Task: Find connections with filter location Schoten with filter topic #Entrepreneurialwith filter profile language French with filter current company ICICI Lombard with filter school Gogte Institute of Technology with filter industry Social Networking Platforms with filter service category WordPress Design with filter keywords title Beautician
Action: Mouse moved to (623, 121)
Screenshot: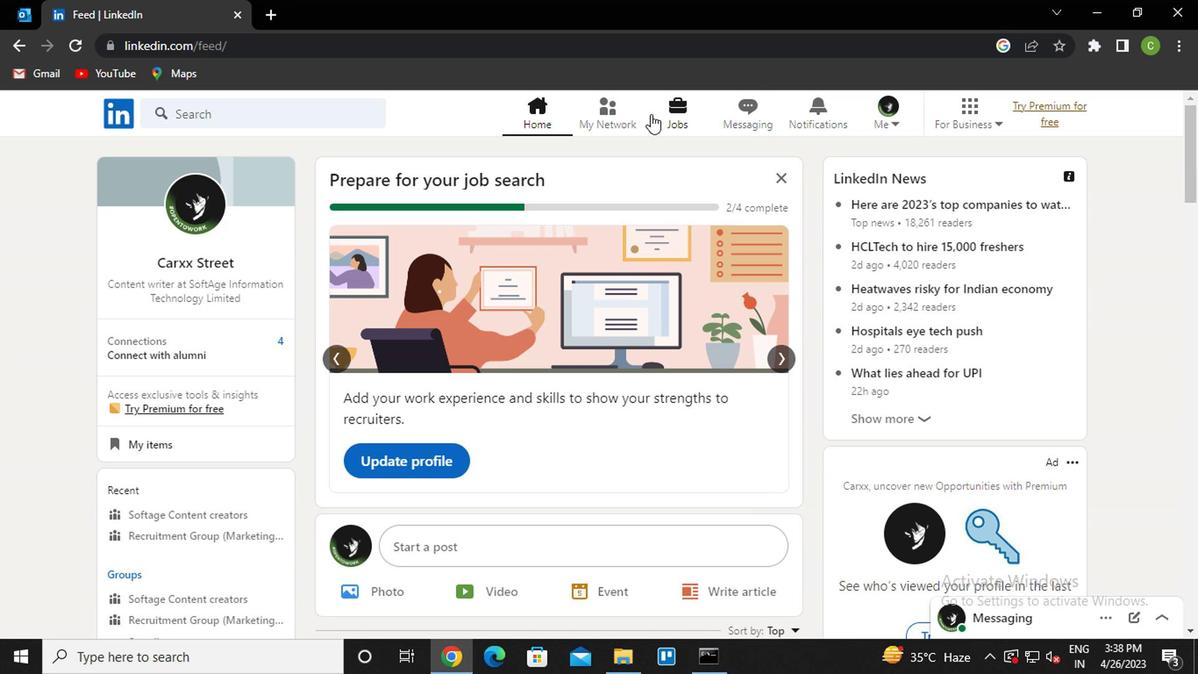 
Action: Mouse pressed left at (623, 121)
Screenshot: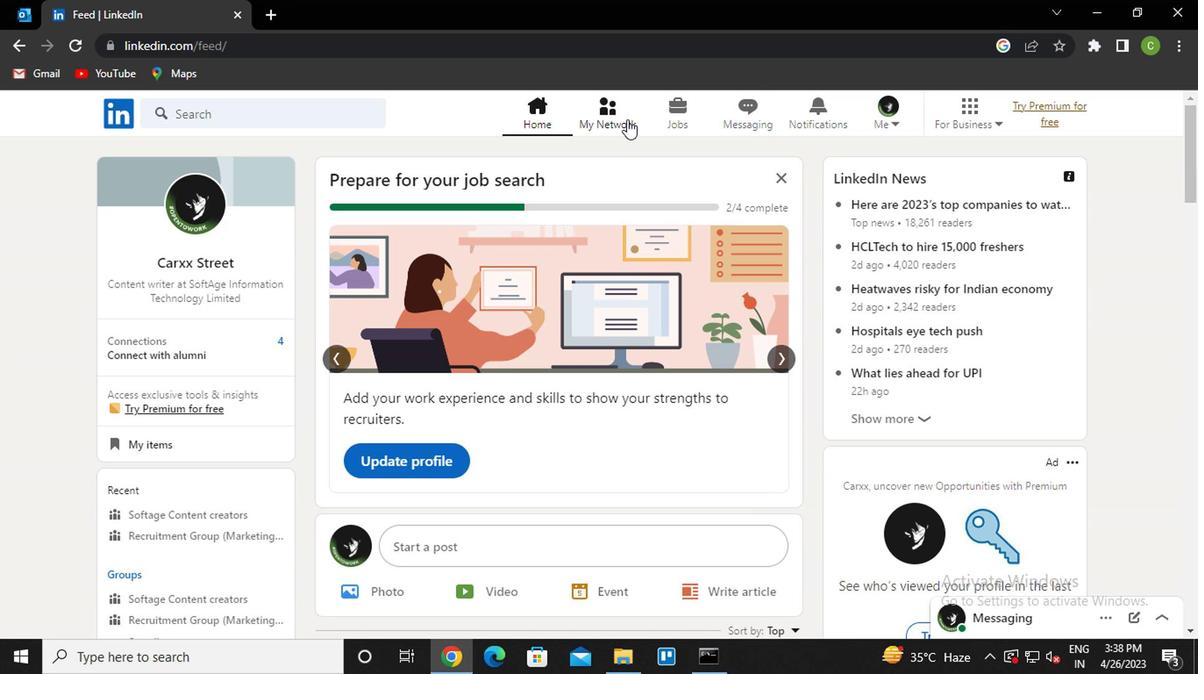 
Action: Mouse moved to (222, 206)
Screenshot: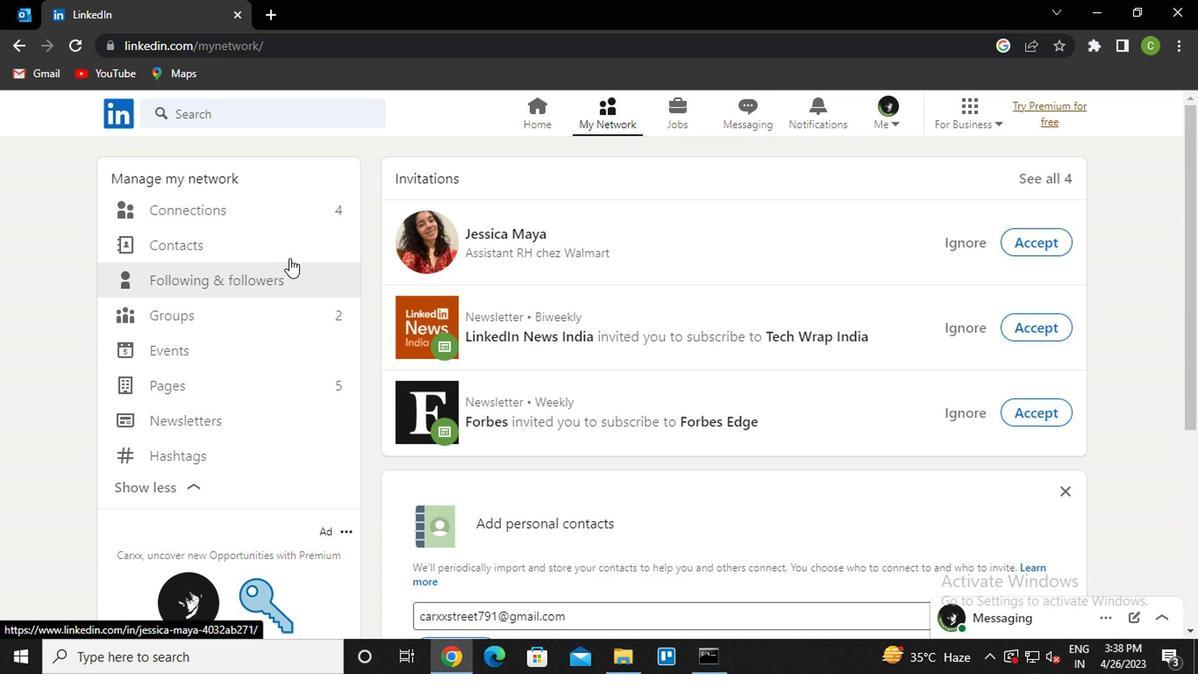
Action: Mouse pressed left at (222, 206)
Screenshot: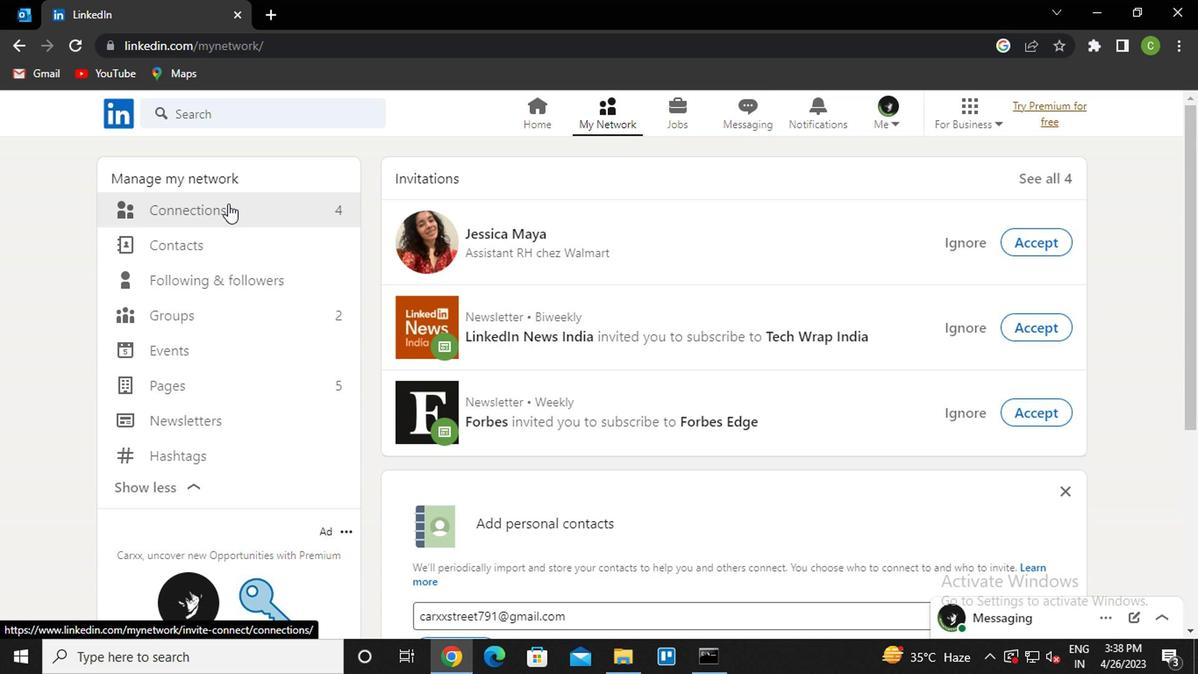 
Action: Mouse moved to (715, 219)
Screenshot: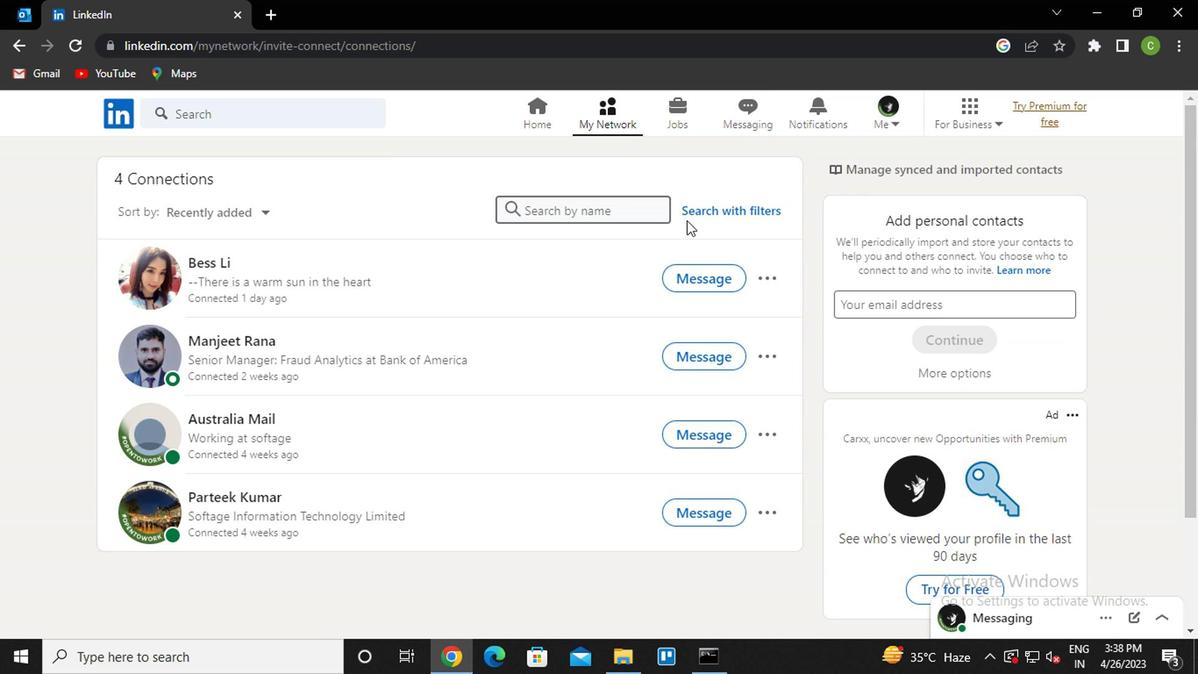 
Action: Mouse pressed left at (715, 219)
Screenshot: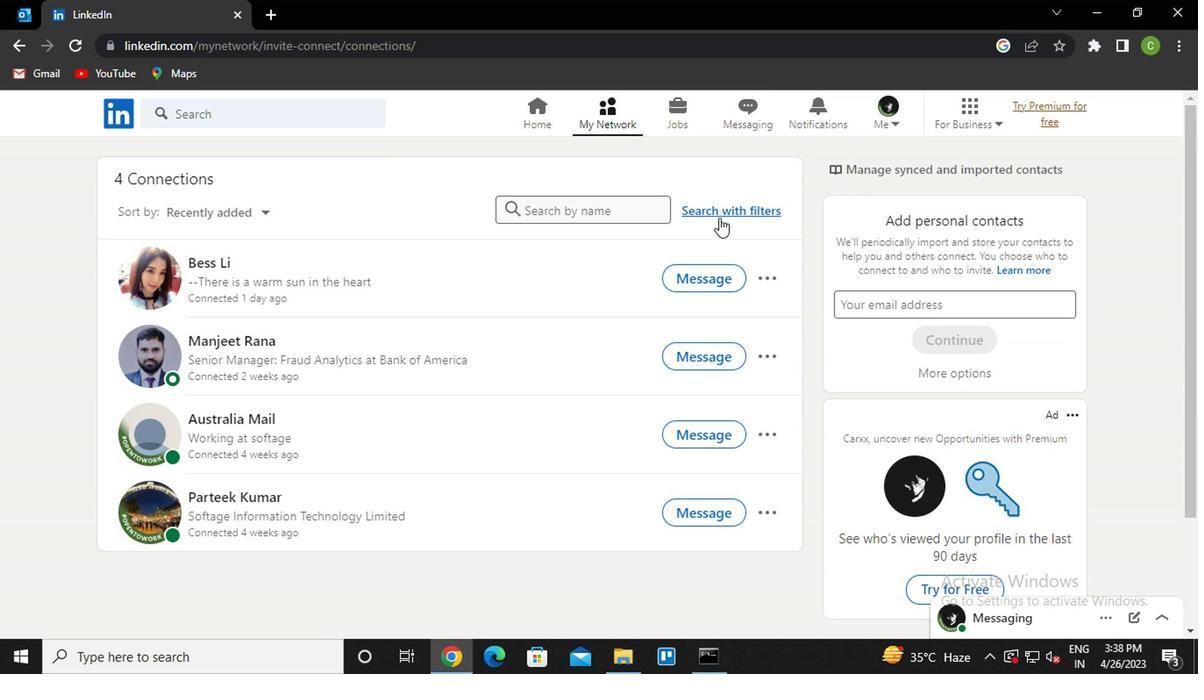 
Action: Mouse moved to (580, 168)
Screenshot: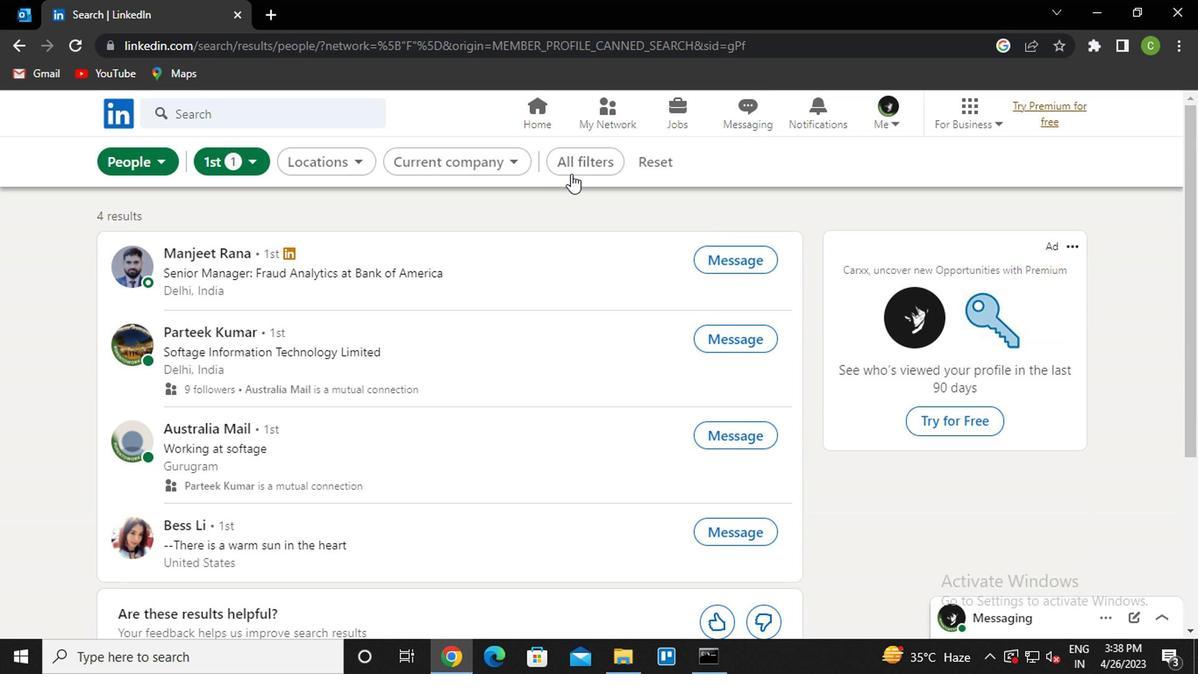 
Action: Mouse pressed left at (580, 168)
Screenshot: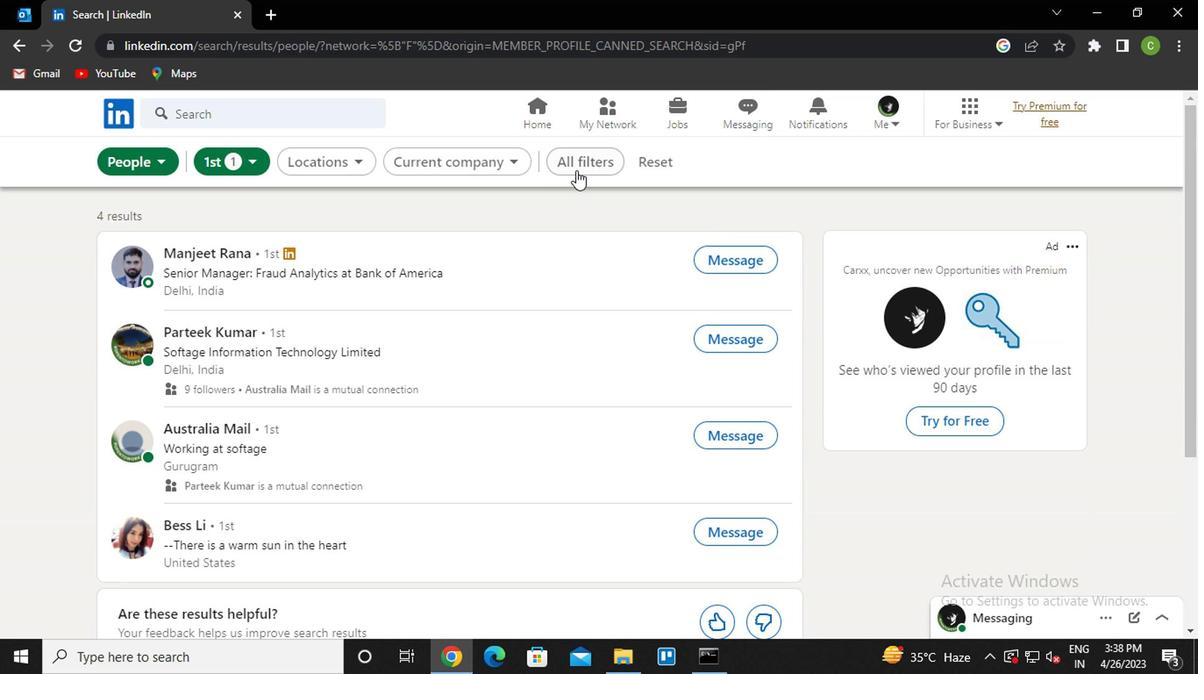 
Action: Mouse moved to (841, 371)
Screenshot: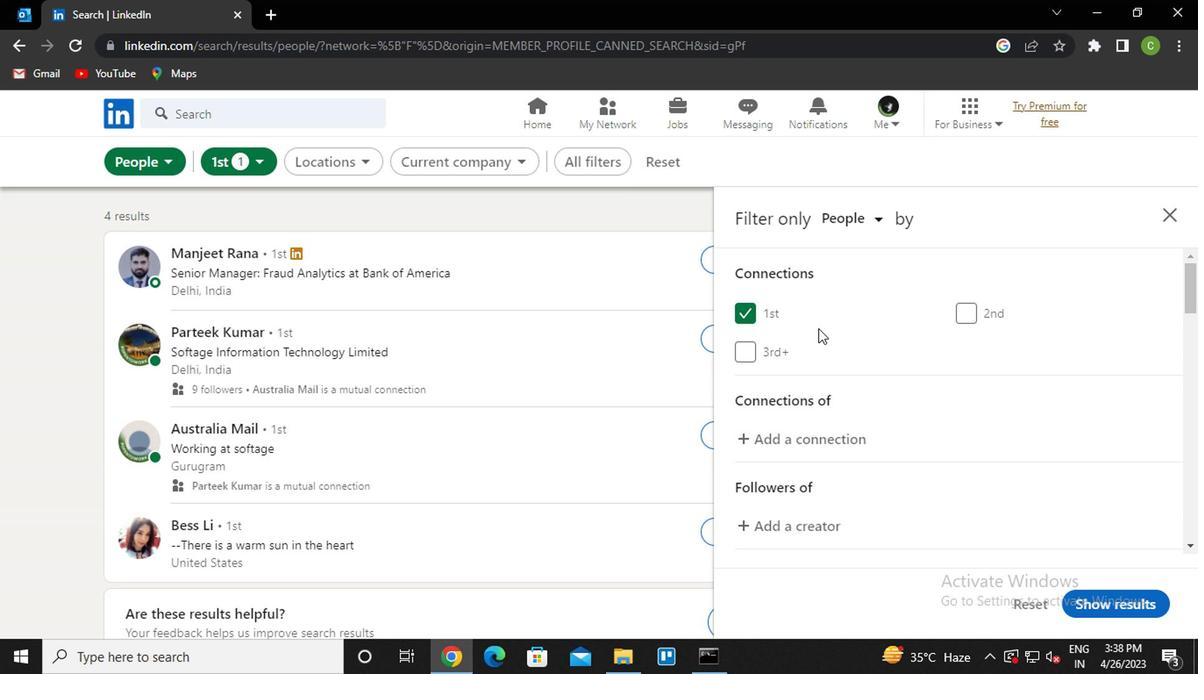 
Action: Mouse scrolled (841, 370) with delta (0, 0)
Screenshot: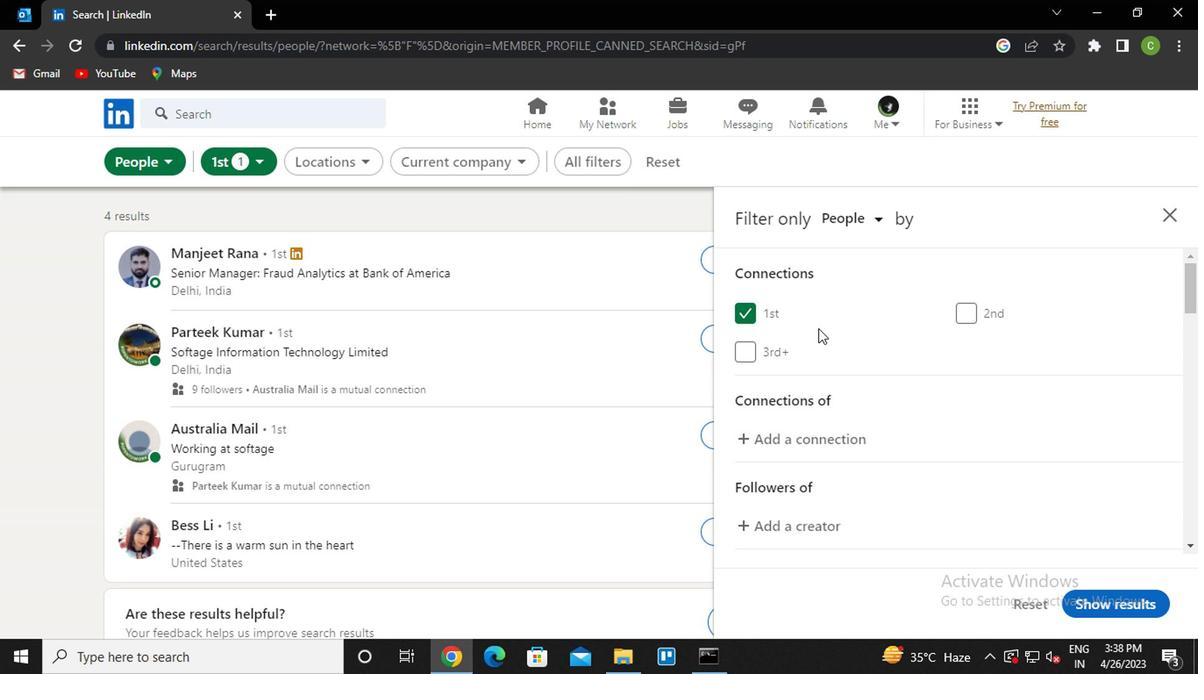 
Action: Mouse scrolled (841, 370) with delta (0, 0)
Screenshot: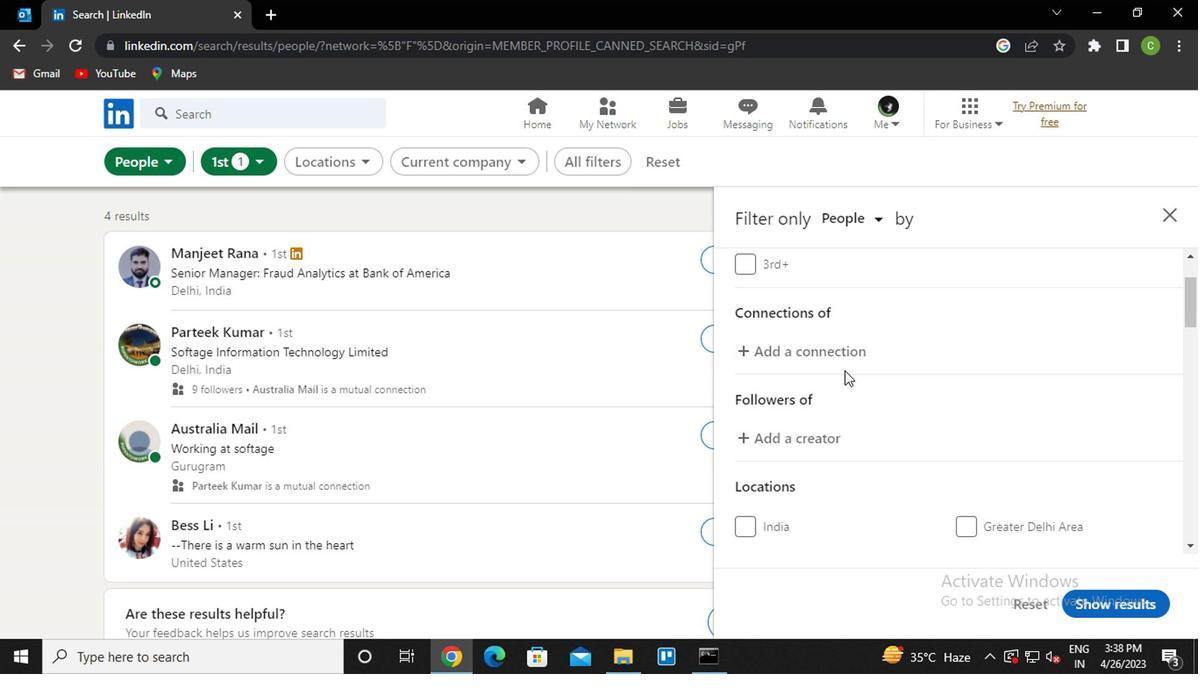 
Action: Mouse moved to (867, 420)
Screenshot: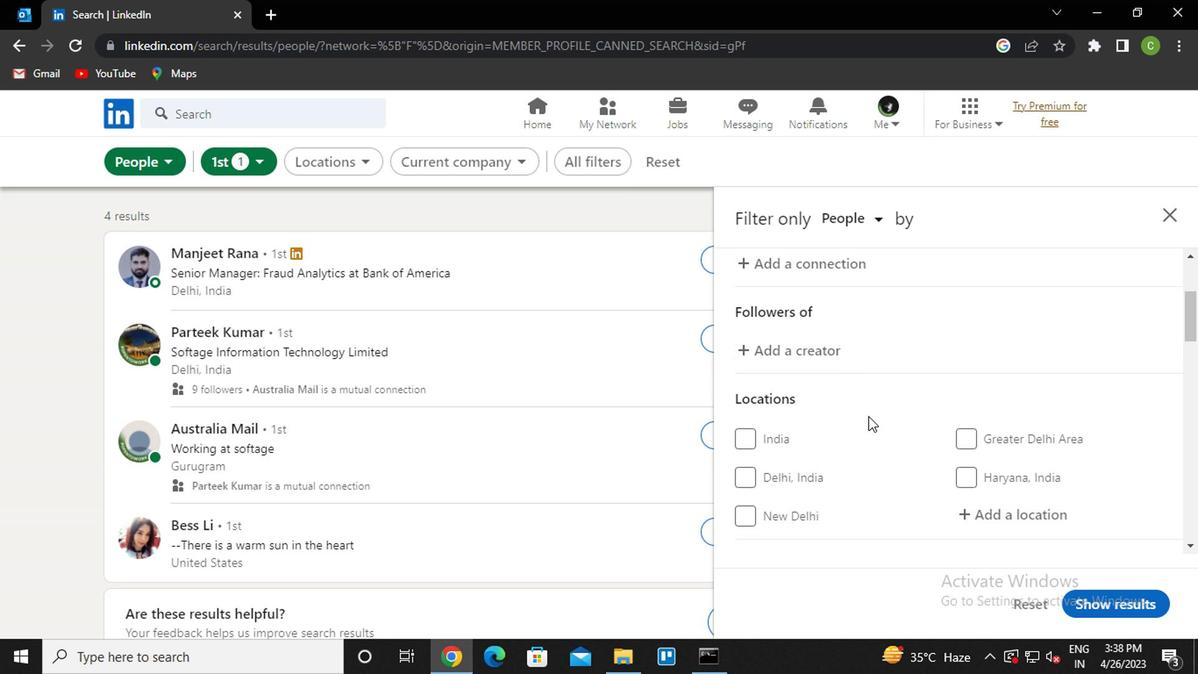 
Action: Mouse scrolled (867, 419) with delta (0, 0)
Screenshot: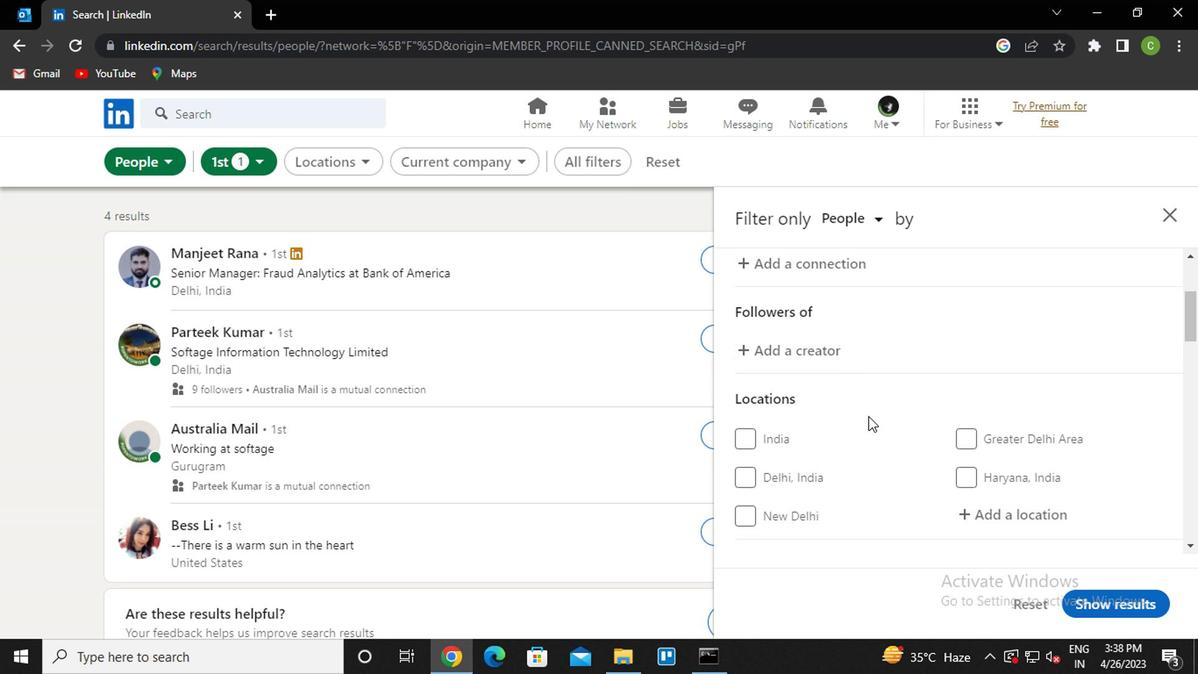 
Action: Mouse moved to (1025, 426)
Screenshot: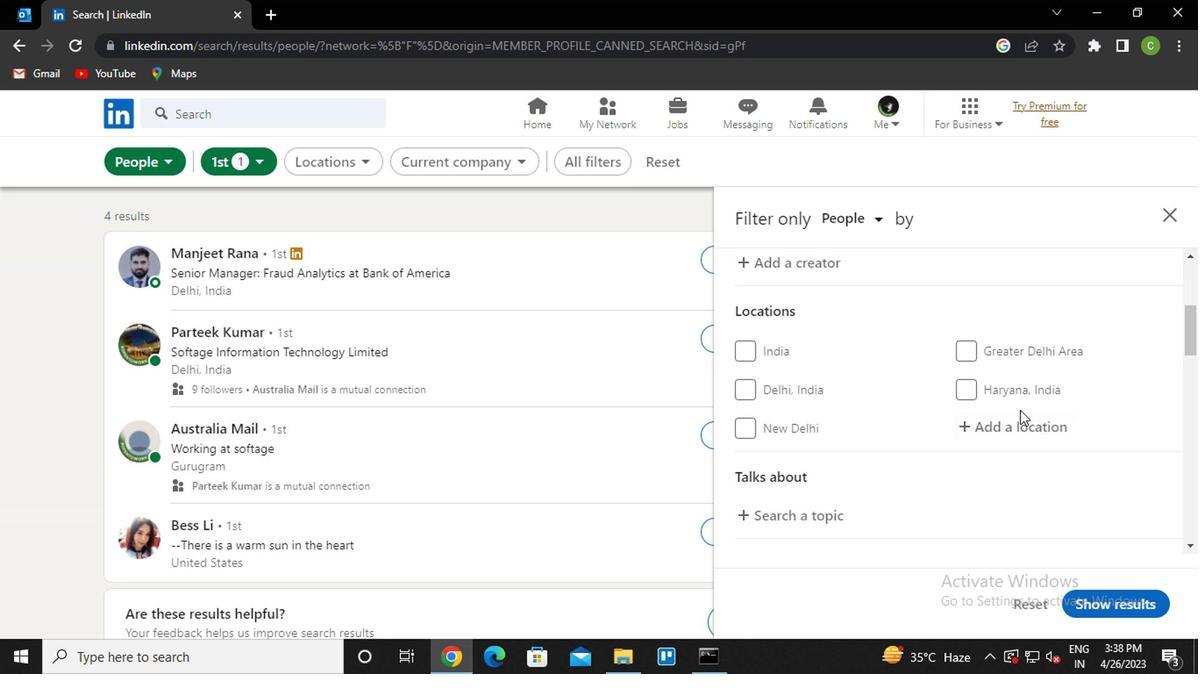 
Action: Mouse pressed left at (1025, 426)
Screenshot: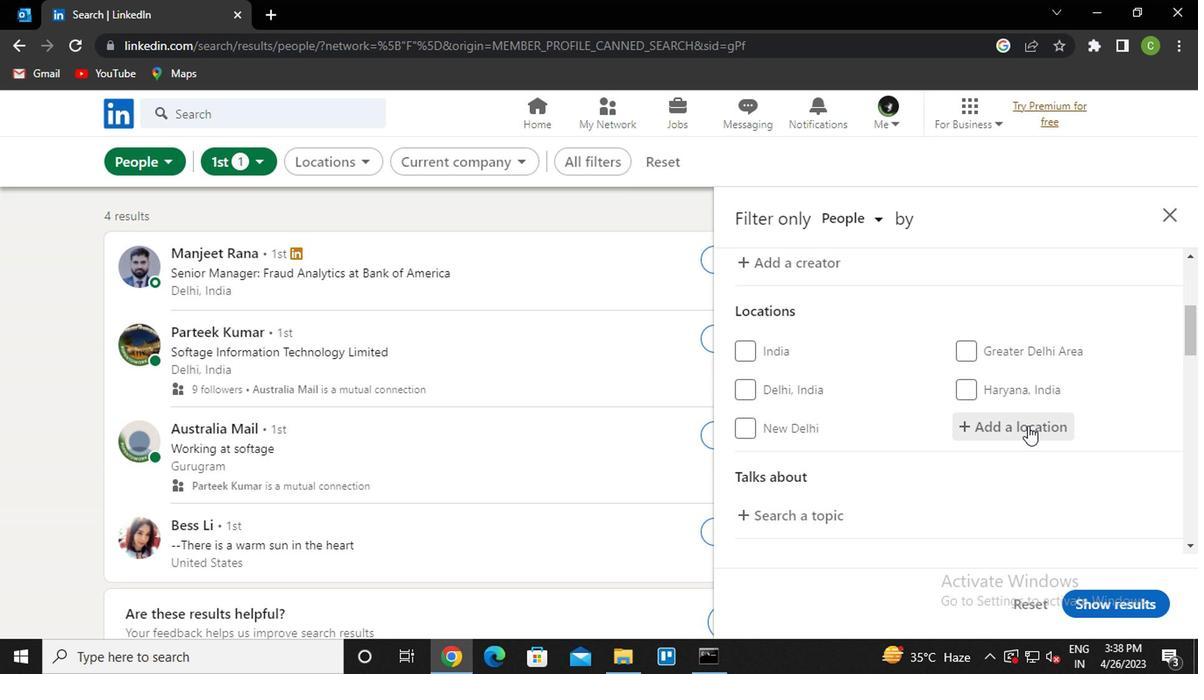 
Action: Key pressed <Key.caps_lock>s<Key.caps_lock>choten<Key.down><Key.enter>
Screenshot: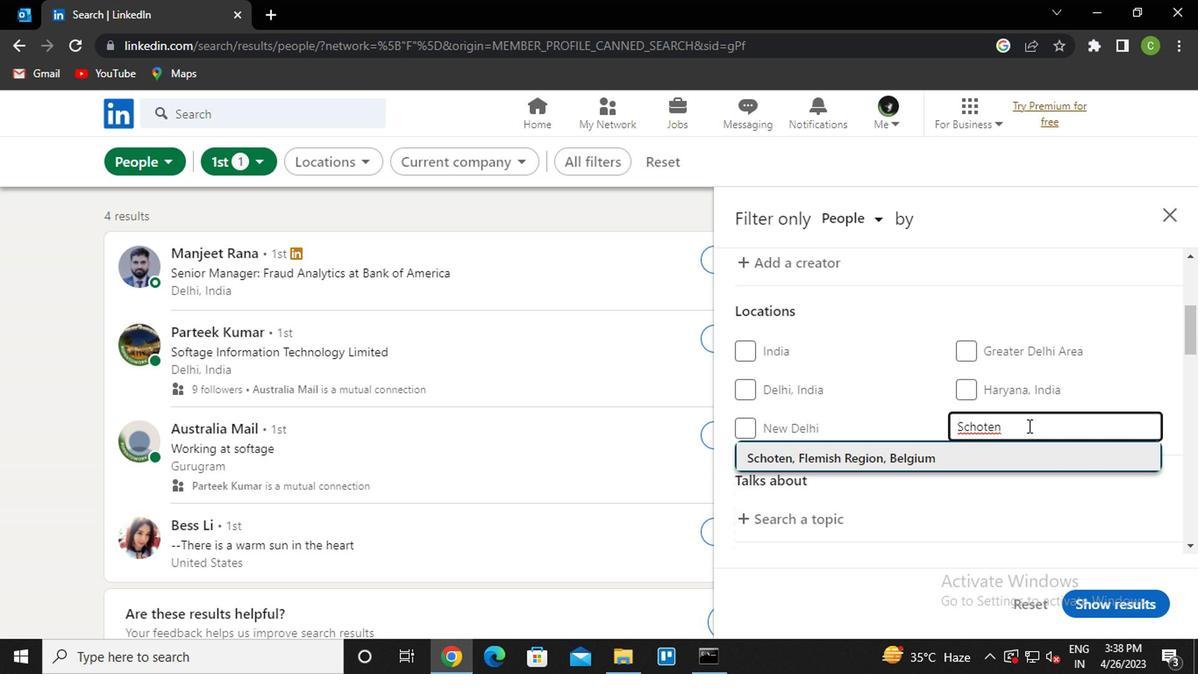 
Action: Mouse moved to (1023, 402)
Screenshot: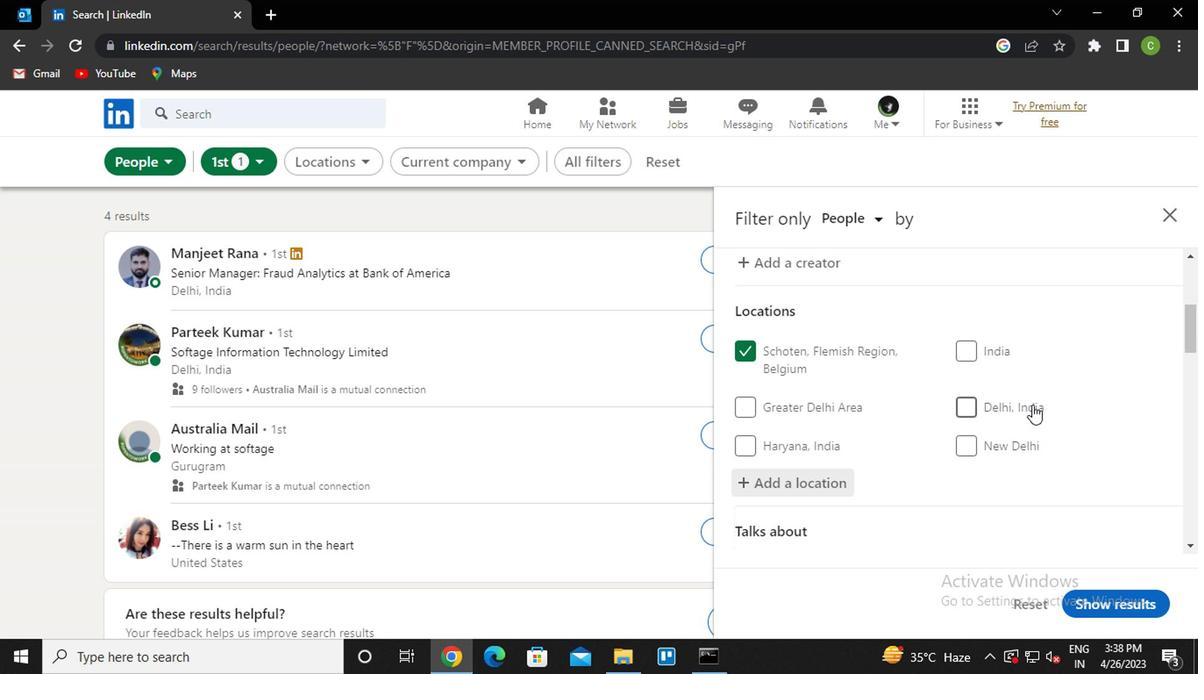 
Action: Mouse scrolled (1023, 400) with delta (0, -1)
Screenshot: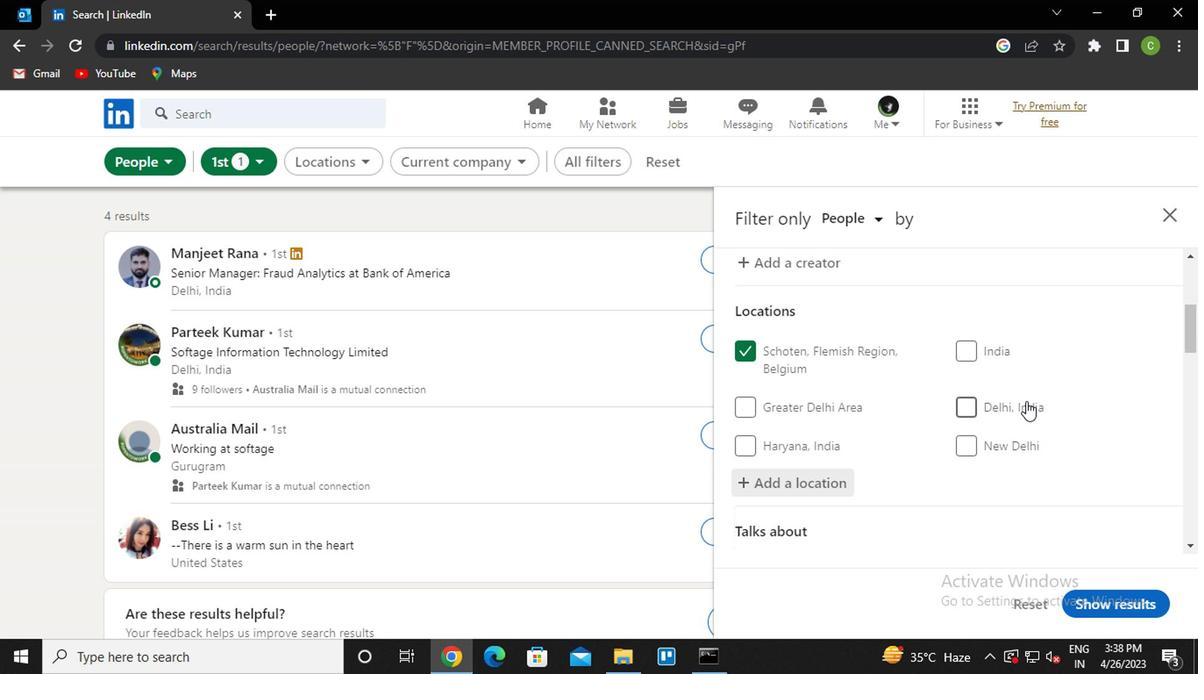 
Action: Mouse moved to (1022, 402)
Screenshot: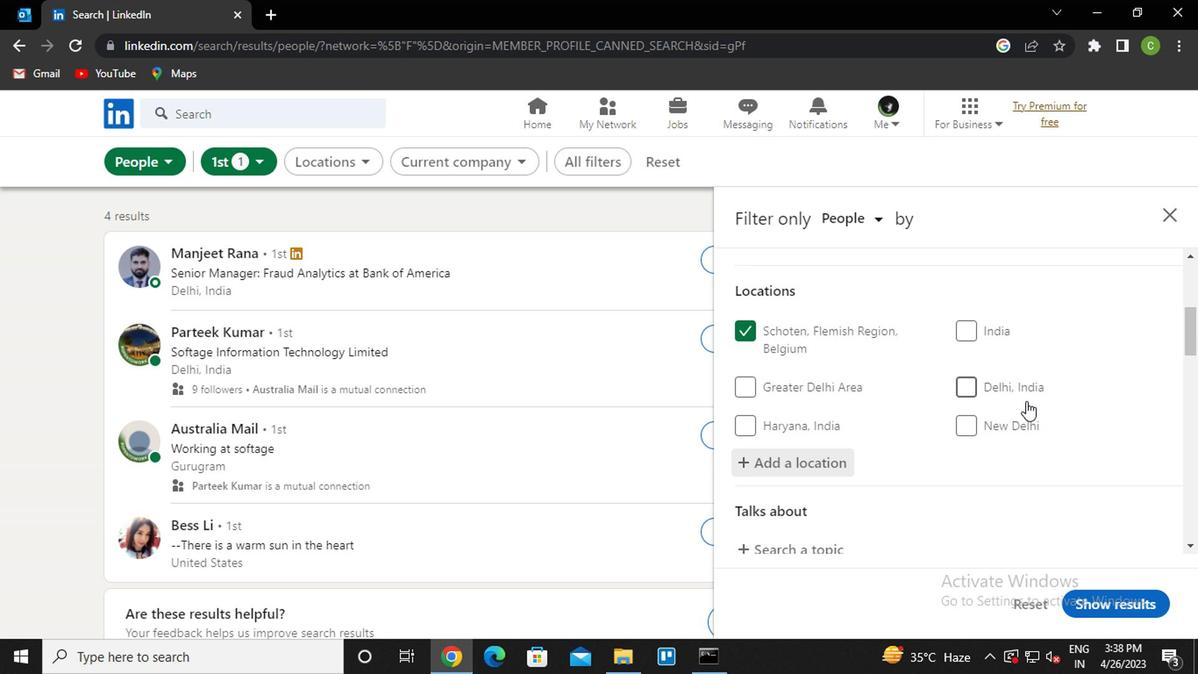 
Action: Mouse scrolled (1022, 400) with delta (0, -1)
Screenshot: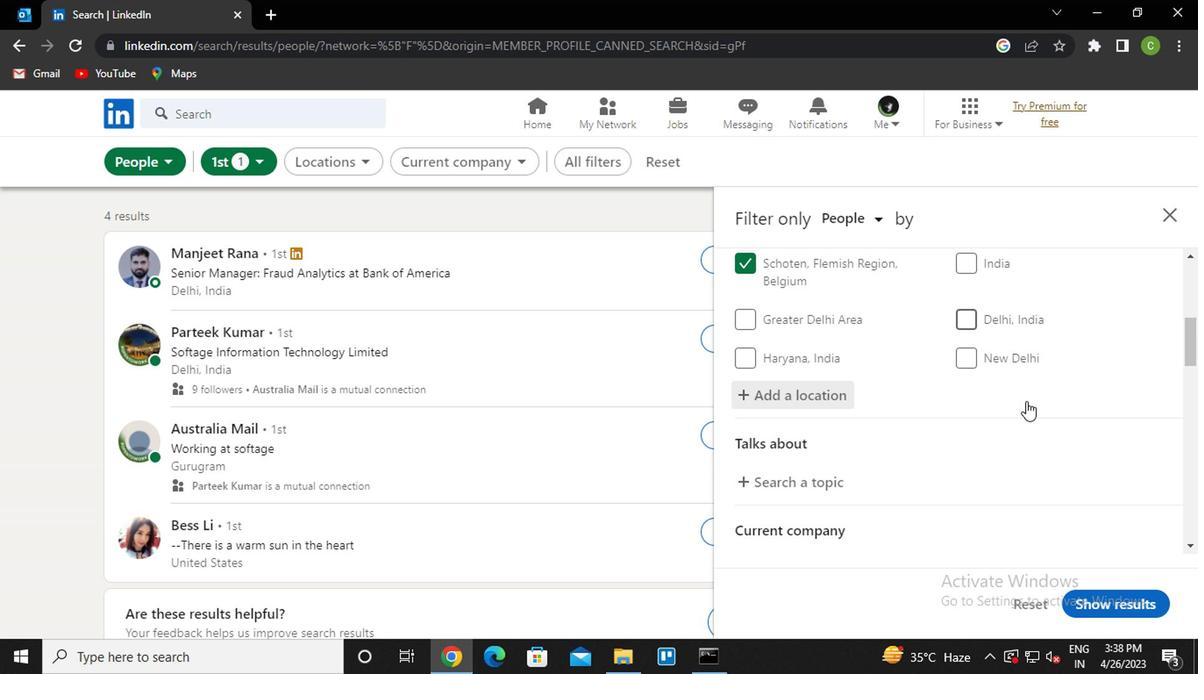 
Action: Mouse moved to (799, 399)
Screenshot: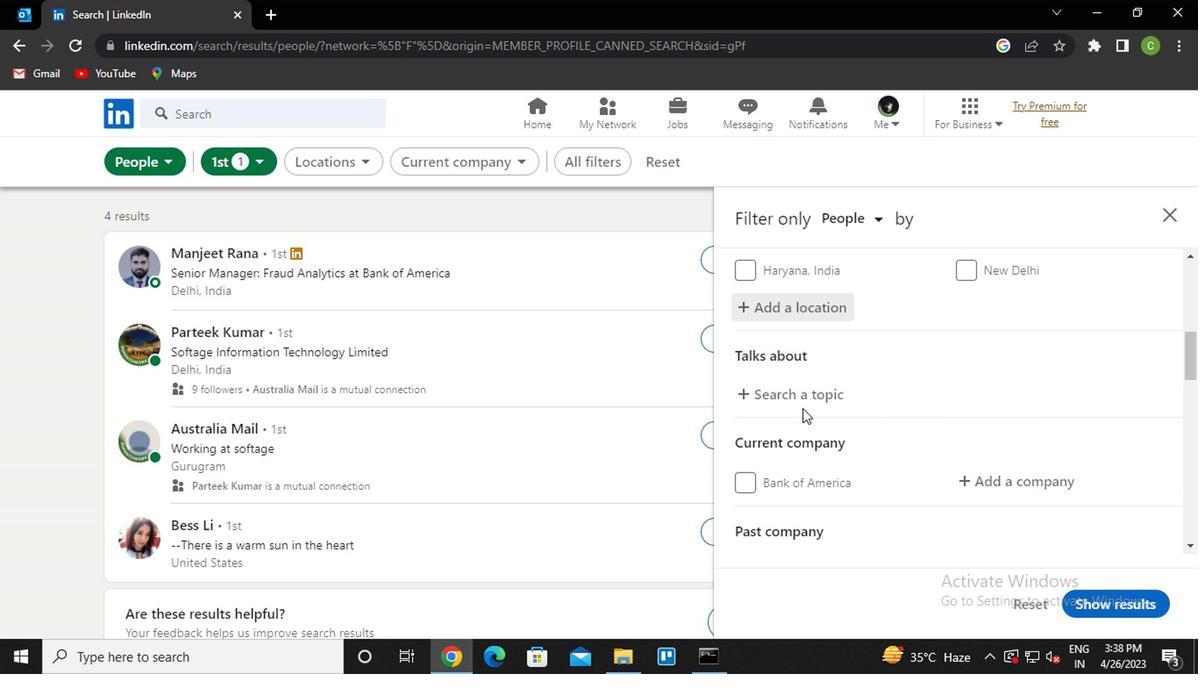 
Action: Mouse pressed left at (799, 399)
Screenshot: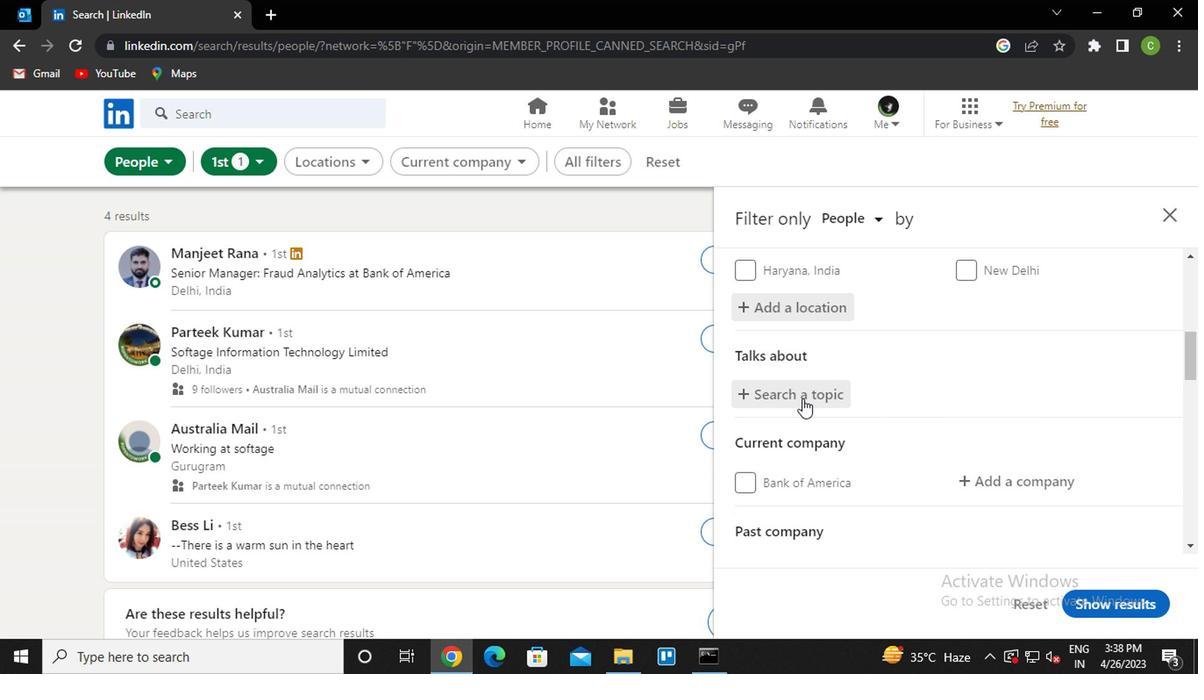 
Action: Key pressed <Key.caps_lock>e<Key.caps_lock>ntrepreneural<Key.backspace><Key.backspace>ial<Key.down><Key.enter>
Screenshot: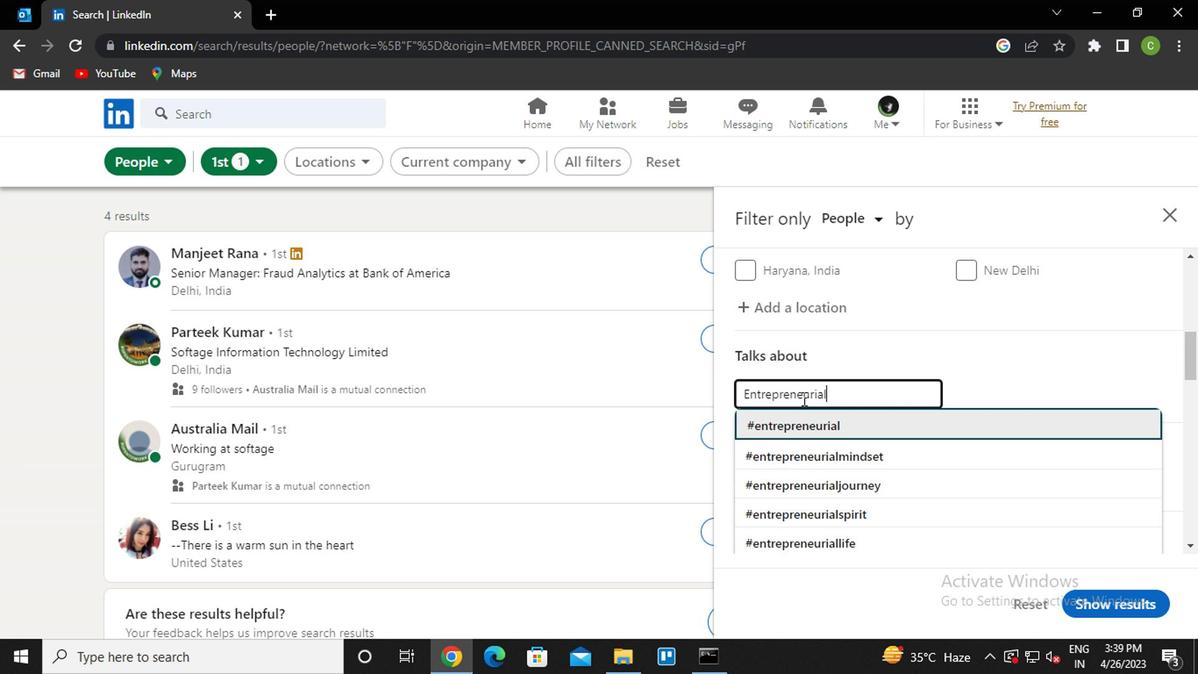 
Action: Mouse moved to (986, 422)
Screenshot: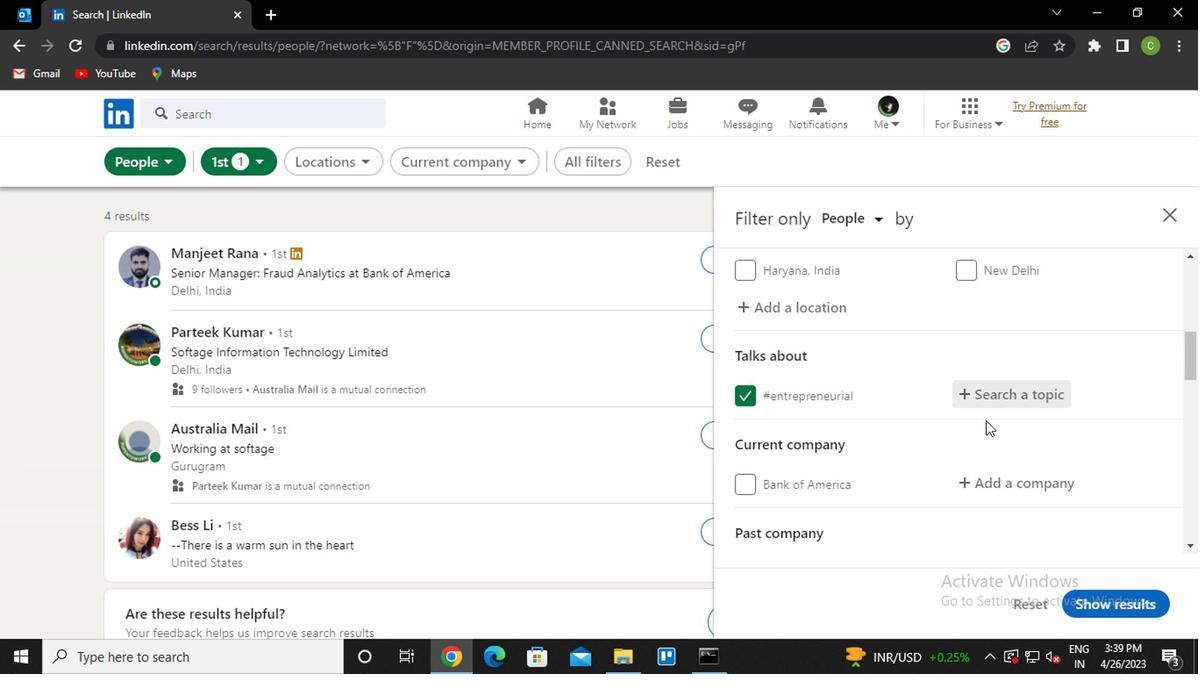 
Action: Mouse scrolled (986, 421) with delta (0, 0)
Screenshot: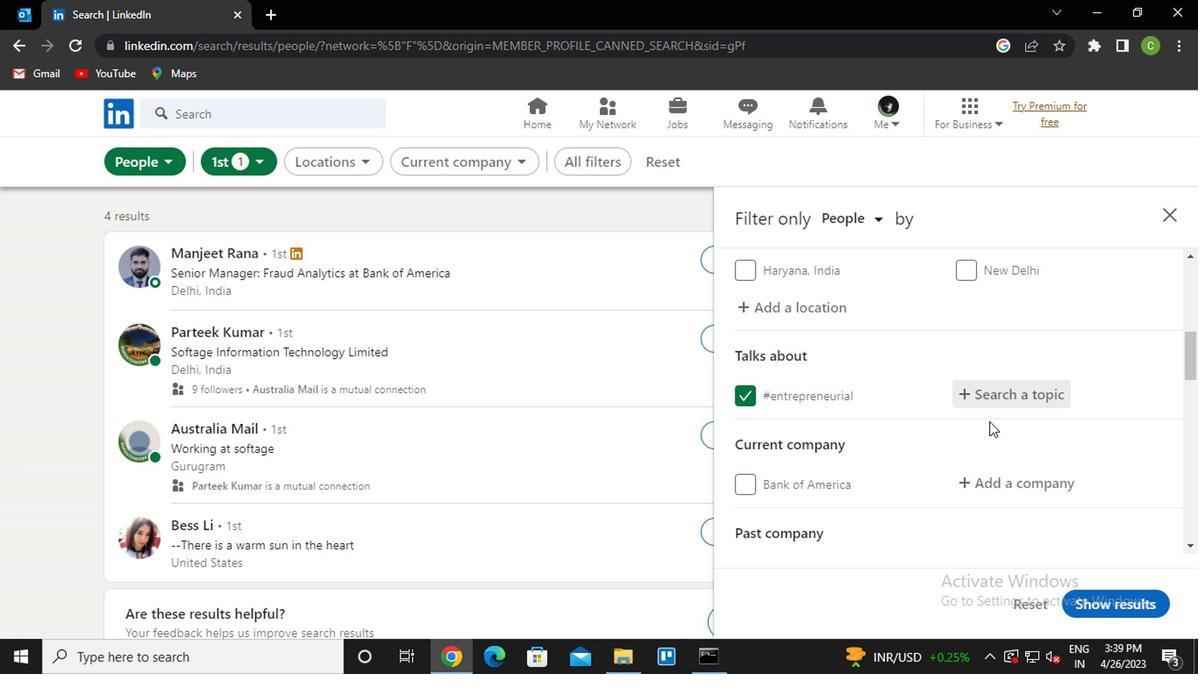 
Action: Mouse moved to (1007, 398)
Screenshot: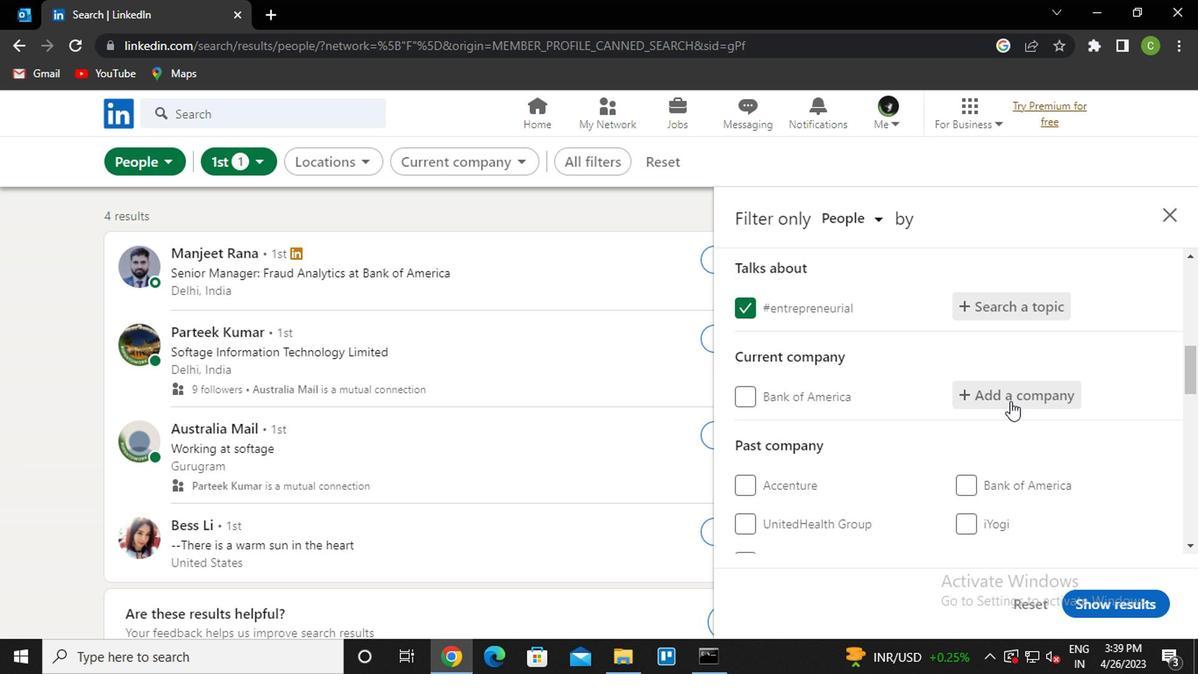 
Action: Mouse pressed left at (1007, 398)
Screenshot: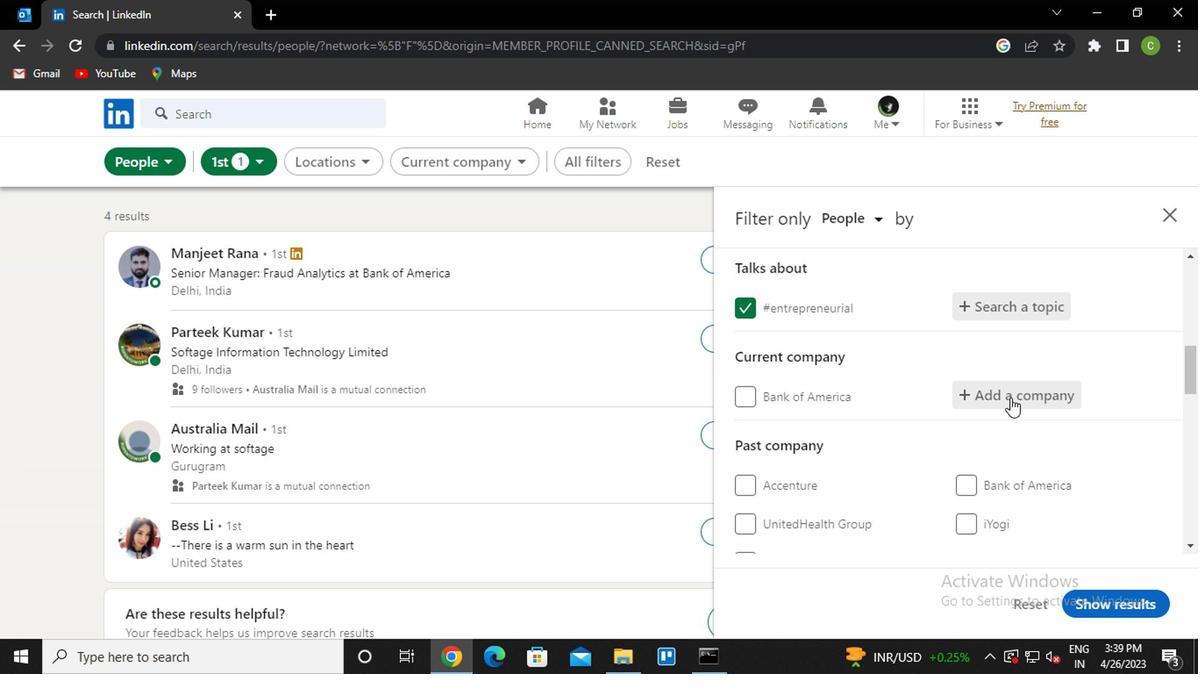 
Action: Mouse moved to (982, 455)
Screenshot: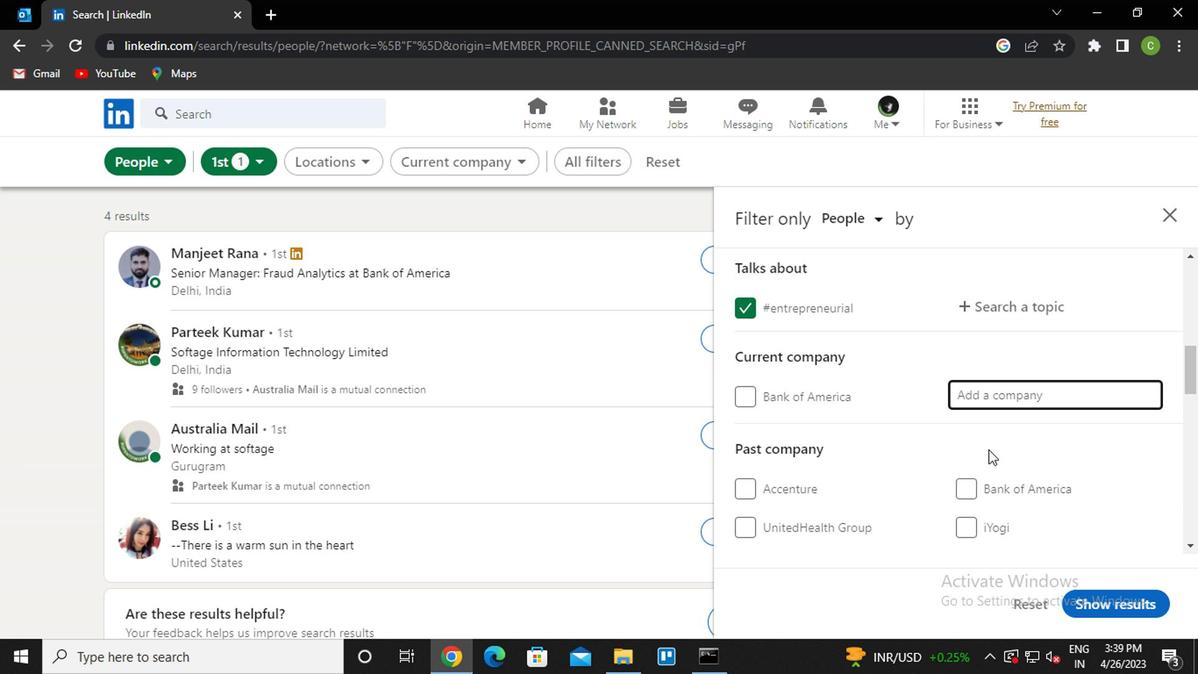 
Action: Key pressed <Key.caps_lock>icici<Key.down><Key.down><Key.enter>
Screenshot: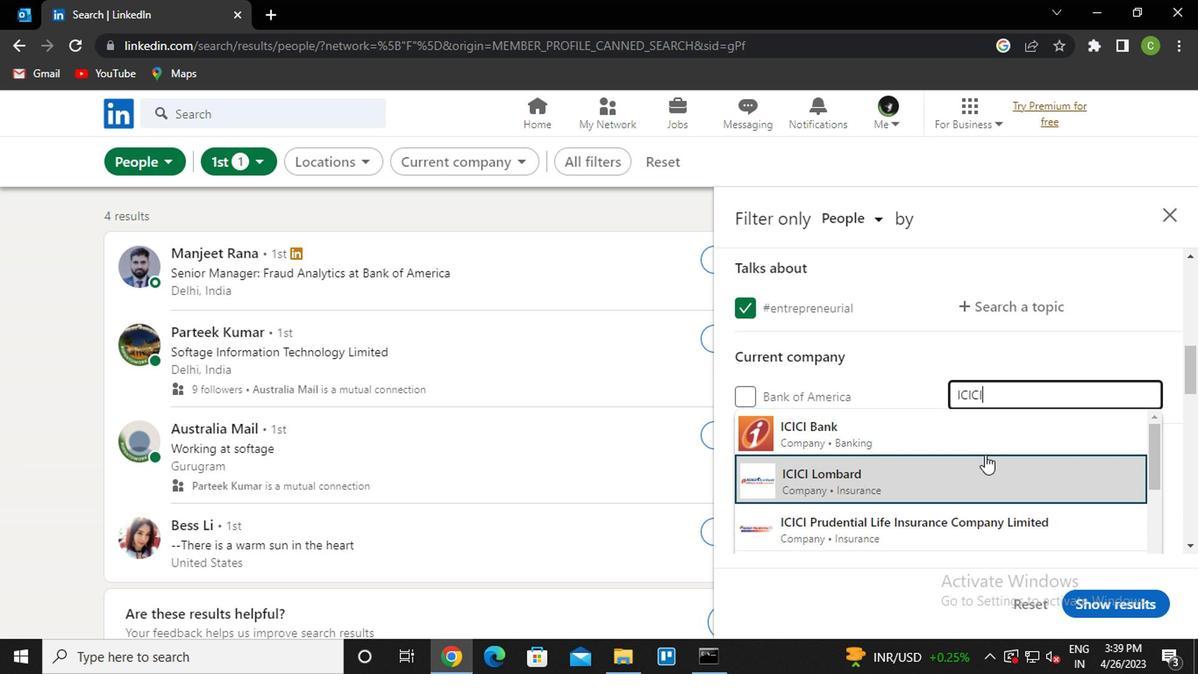 
Action: Mouse moved to (950, 485)
Screenshot: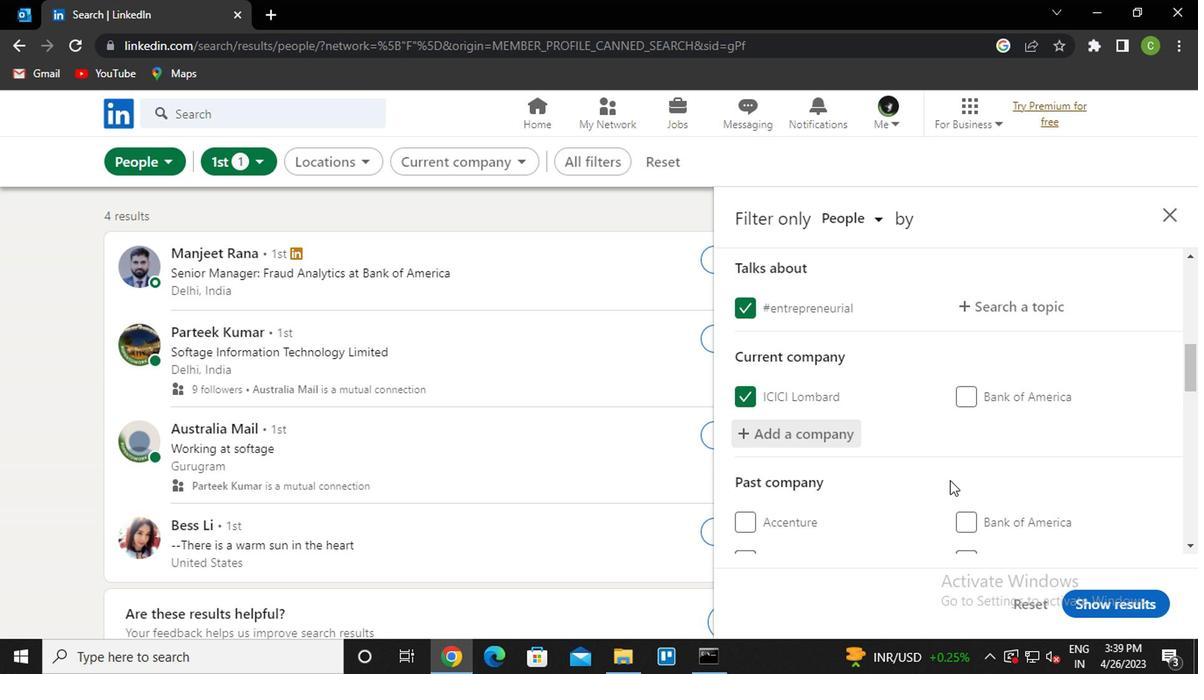 
Action: Mouse scrolled (950, 483) with delta (0, -1)
Screenshot: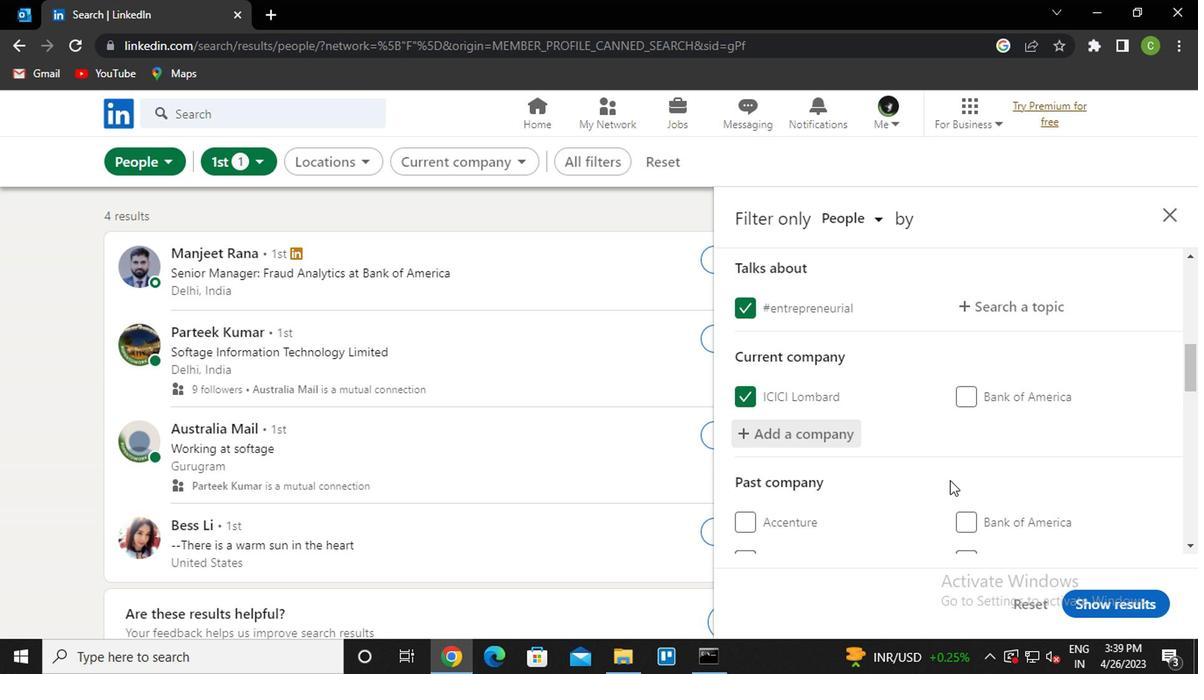 
Action: Mouse moved to (948, 486)
Screenshot: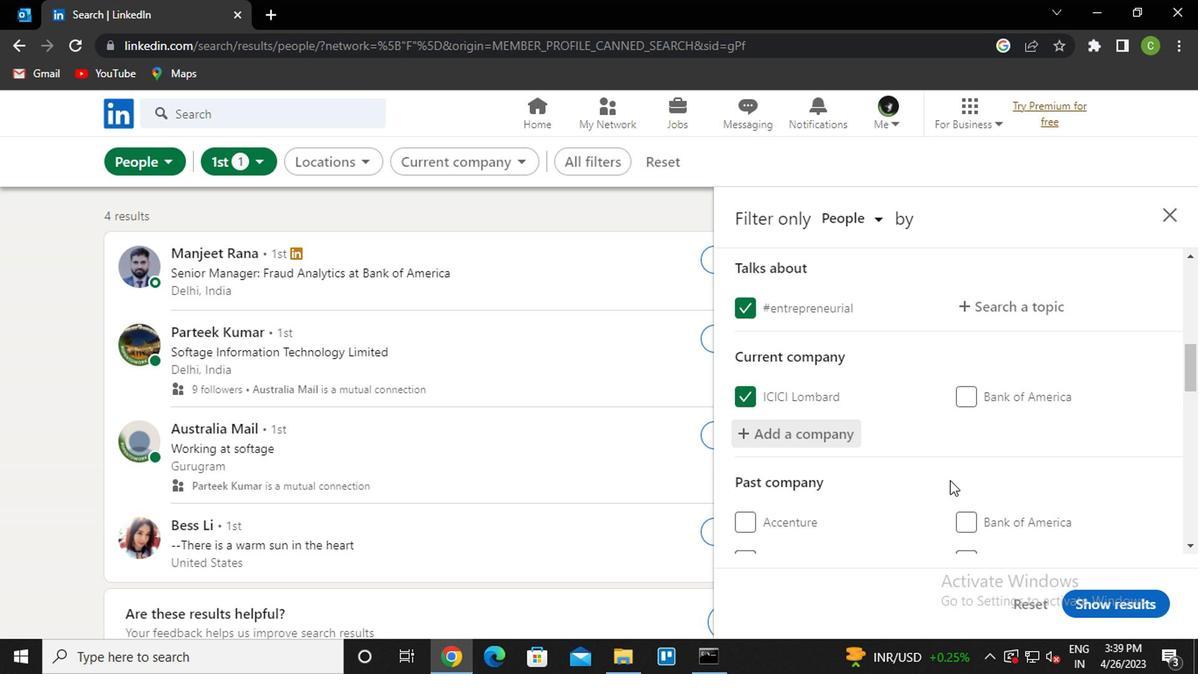 
Action: Mouse scrolled (948, 485) with delta (0, 0)
Screenshot: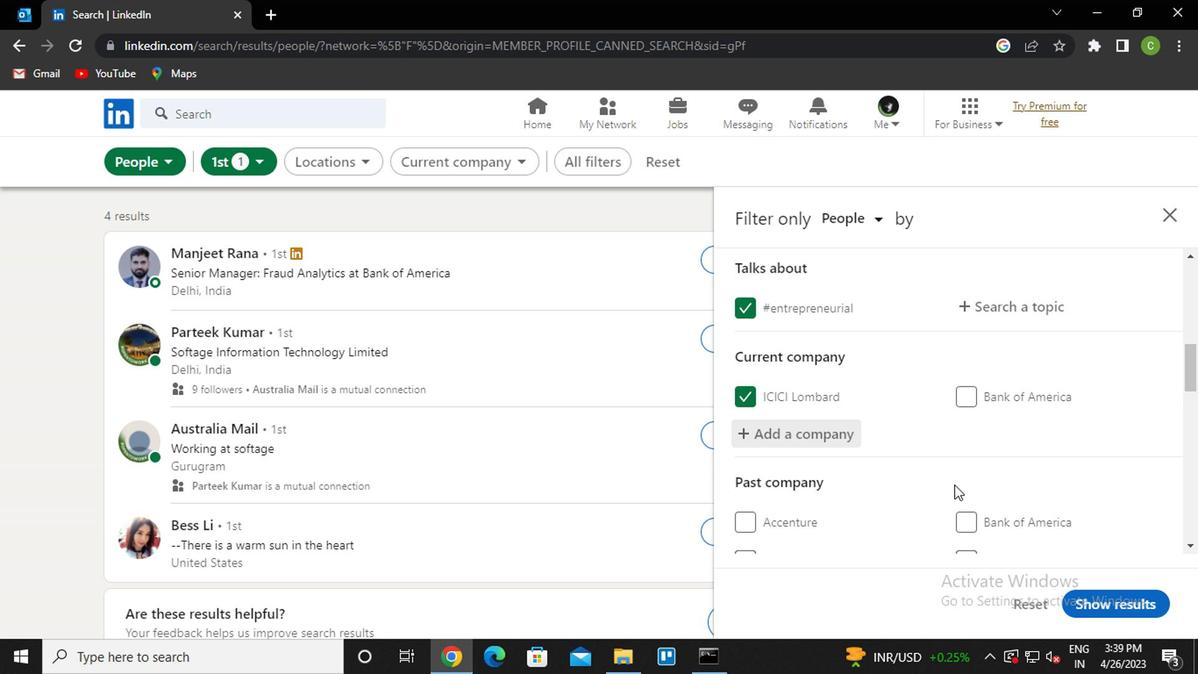 
Action: Mouse moved to (877, 408)
Screenshot: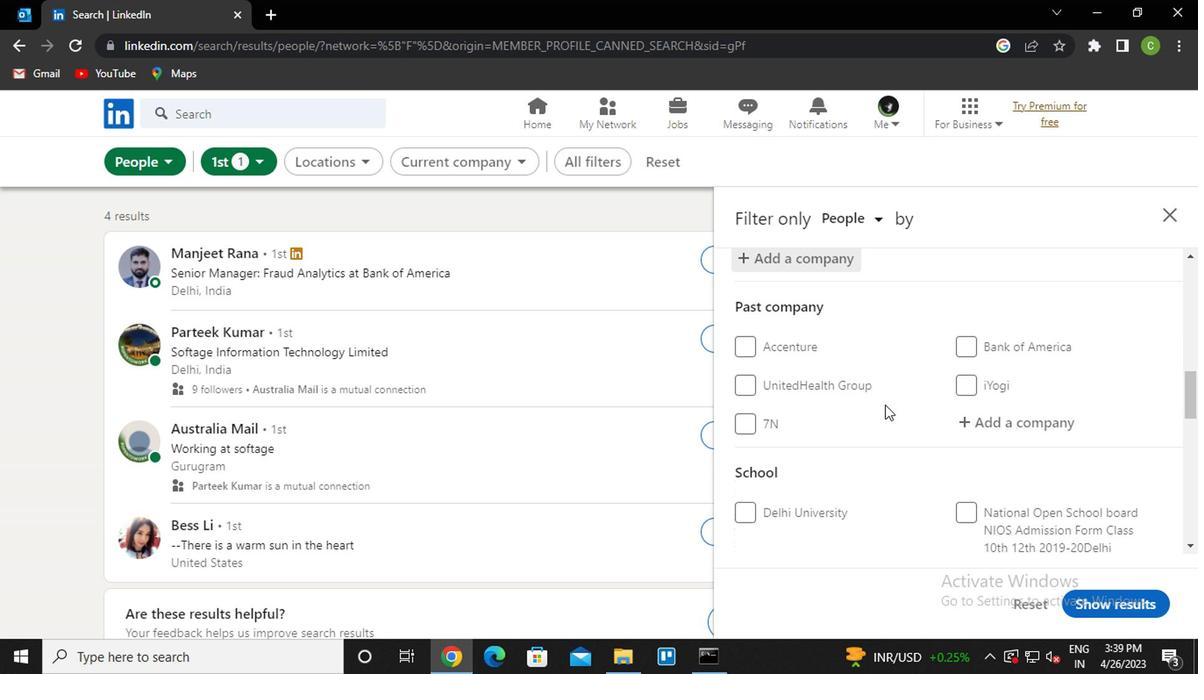 
Action: Mouse scrolled (877, 408) with delta (0, 0)
Screenshot: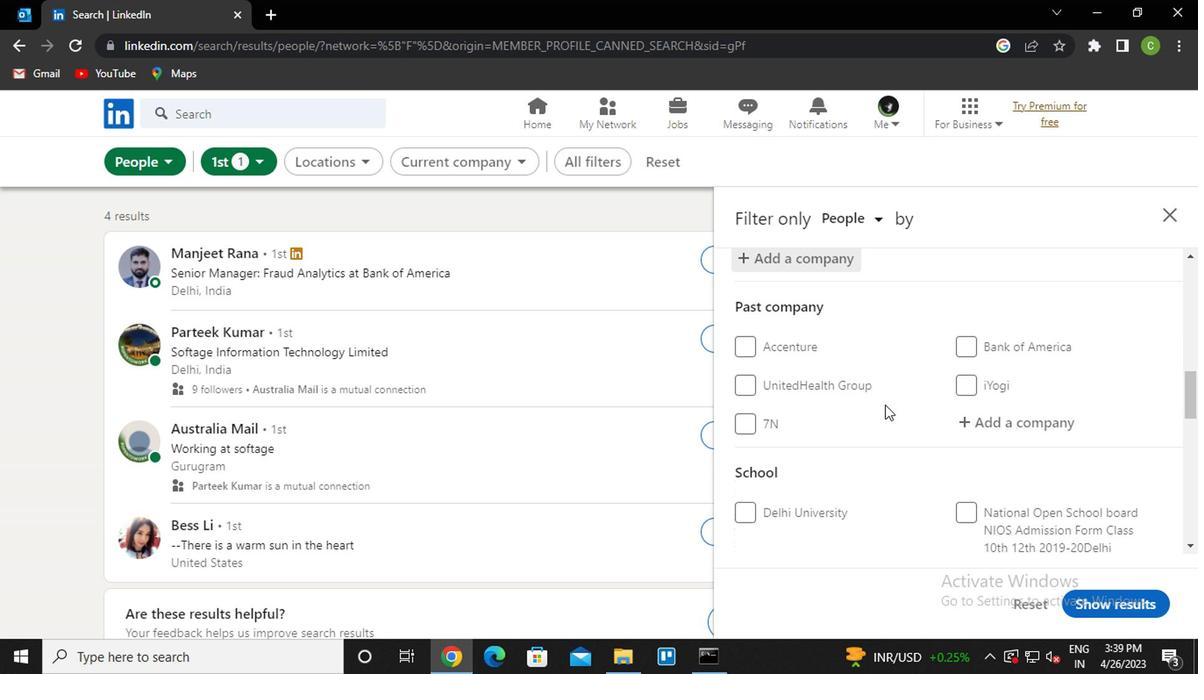 
Action: Mouse scrolled (877, 408) with delta (0, 0)
Screenshot: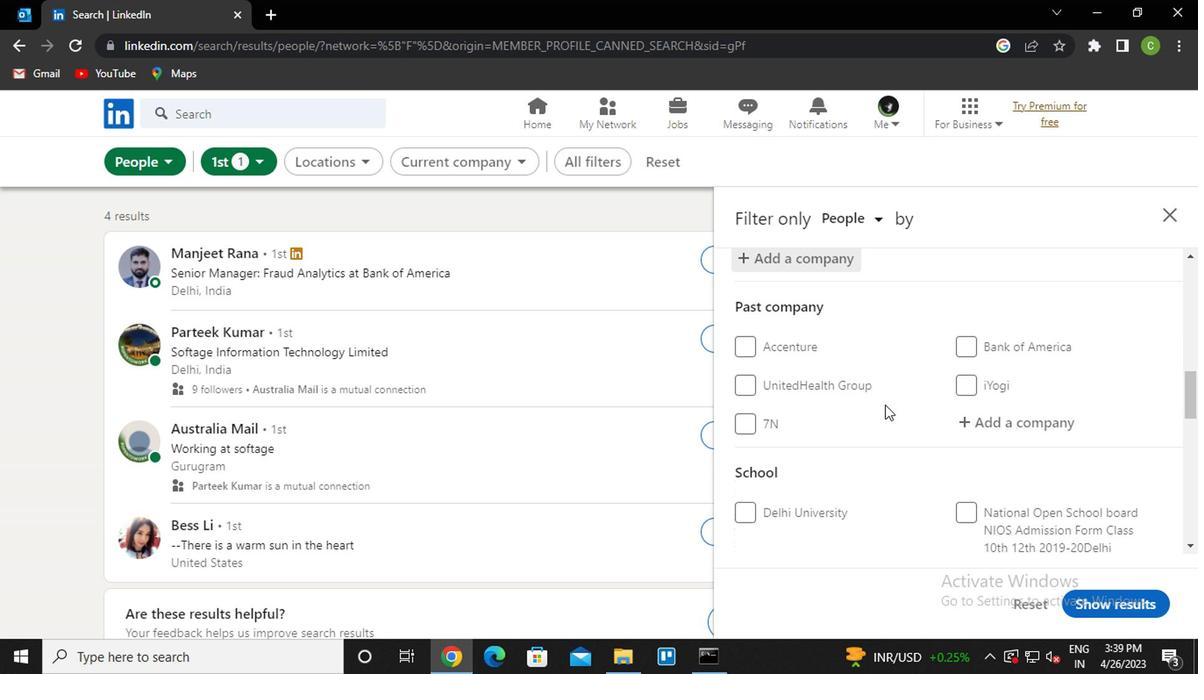 
Action: Mouse moved to (790, 464)
Screenshot: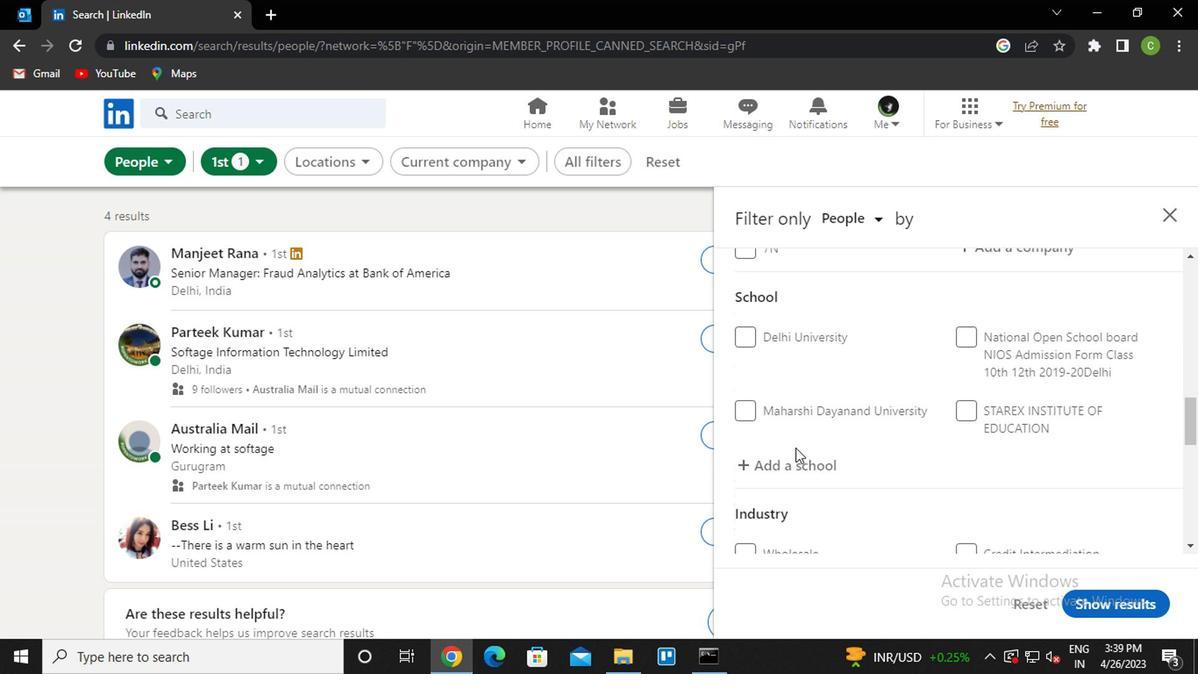 
Action: Mouse pressed left at (790, 464)
Screenshot: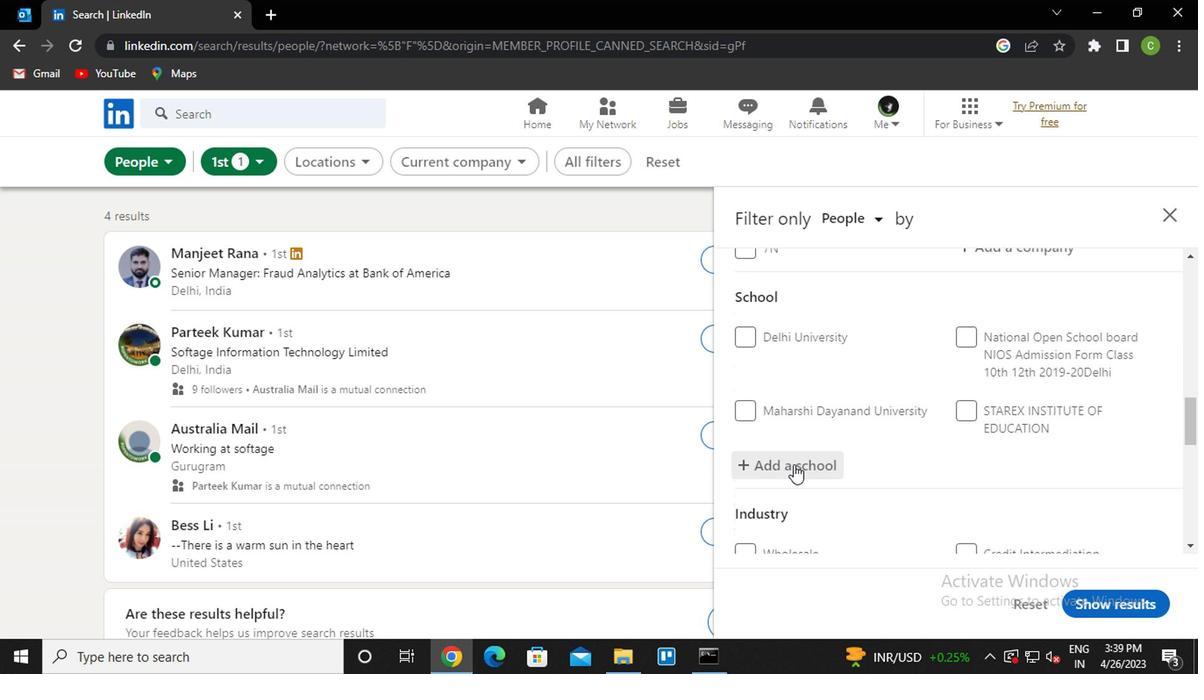 
Action: Mouse moved to (790, 464)
Screenshot: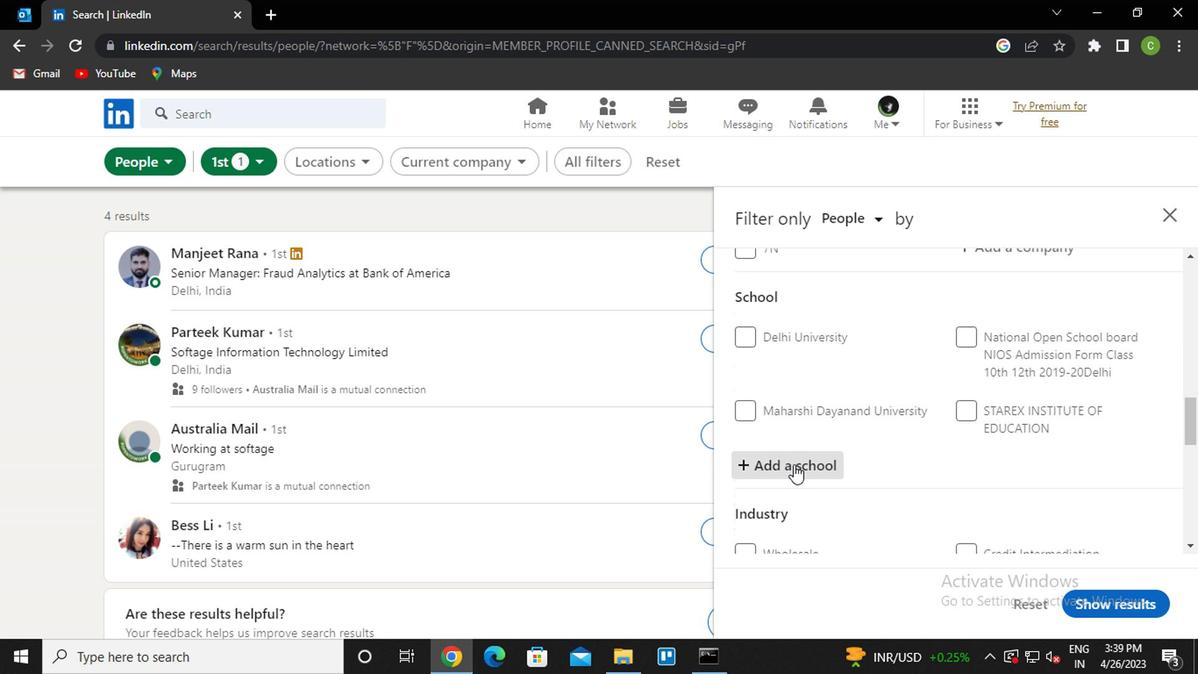 
Action: Key pressed g<Key.caps_lock>ogte<Key.space>ins<Key.down><Key.enter>
Screenshot: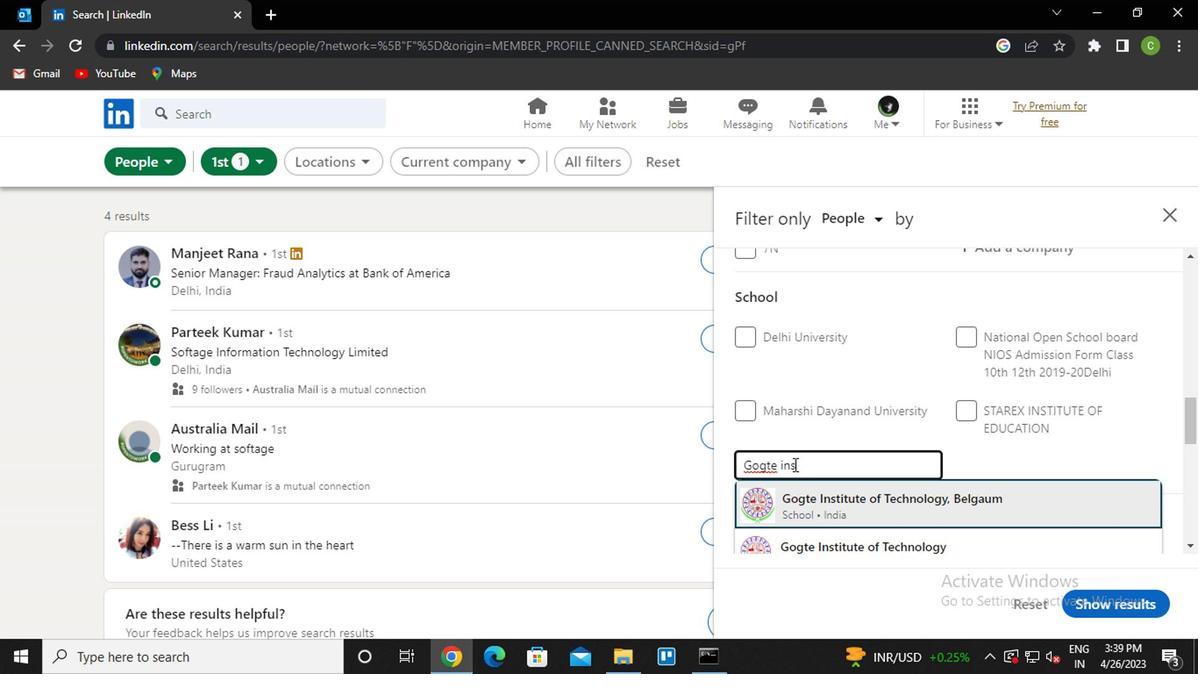 
Action: Mouse moved to (942, 409)
Screenshot: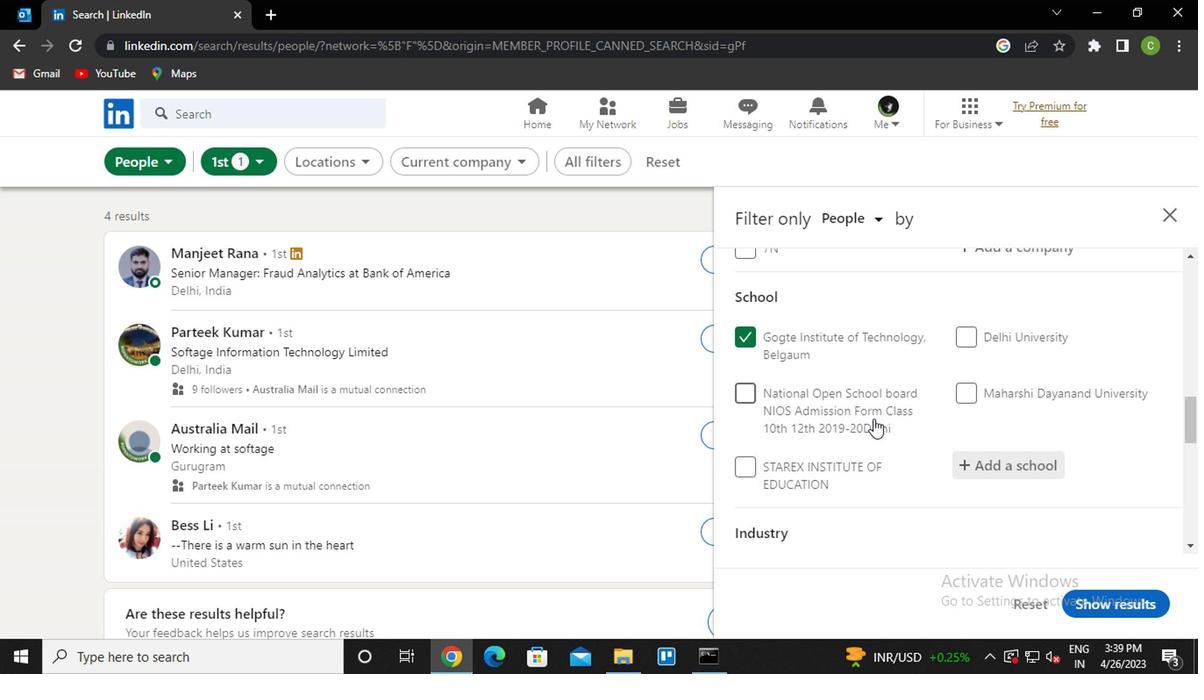 
Action: Mouse scrolled (942, 408) with delta (0, 0)
Screenshot: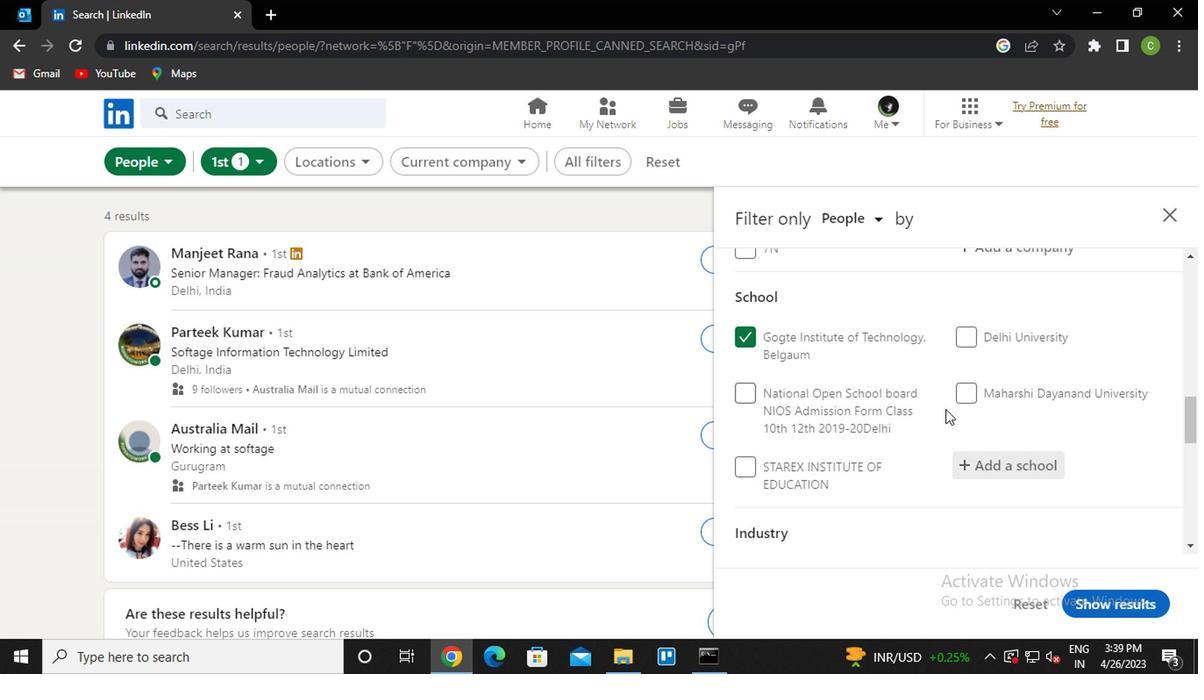 
Action: Mouse scrolled (942, 408) with delta (0, 0)
Screenshot: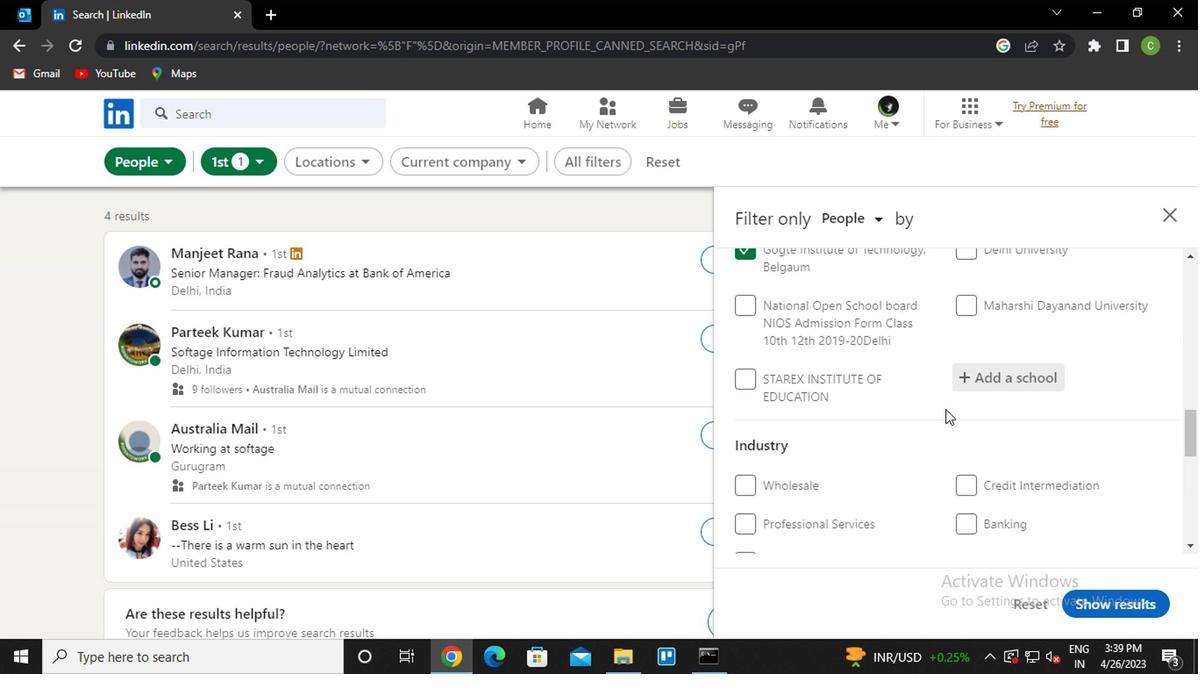 
Action: Mouse moved to (980, 476)
Screenshot: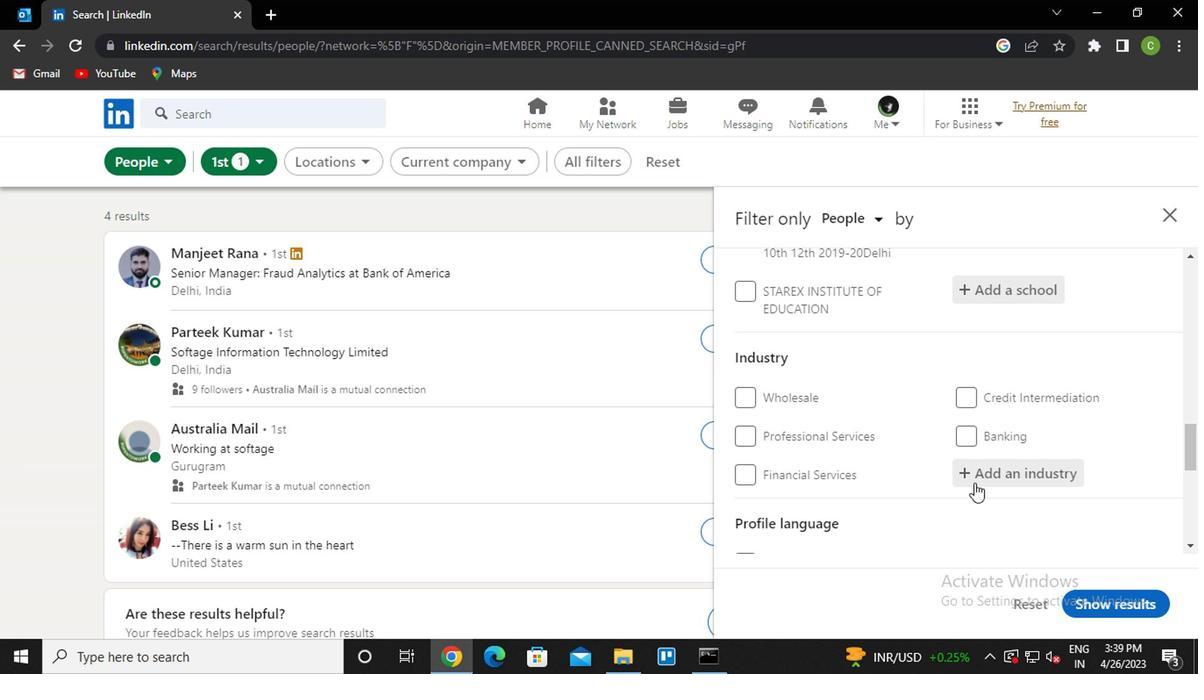 
Action: Mouse pressed left at (980, 476)
Screenshot: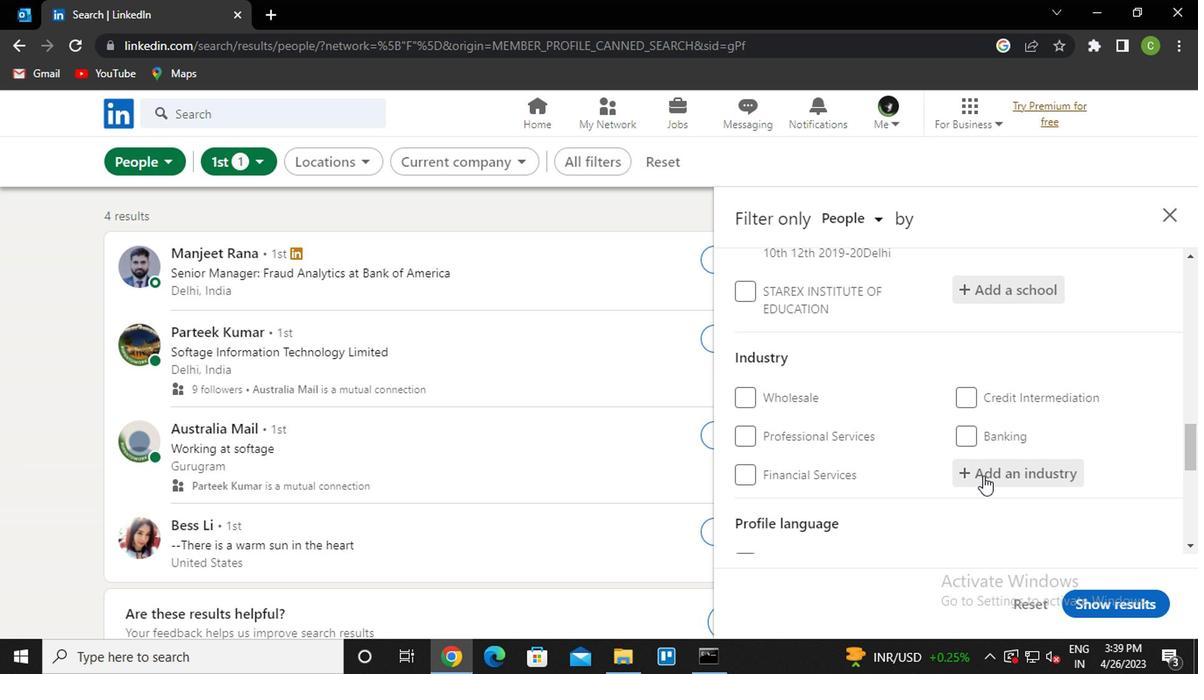 
Action: Key pressed <Key.caps_lock>s<Key.caps_lock>ov<Key.backspace>cial<Key.space><Key.down><Key.down><Key.enter>
Screenshot: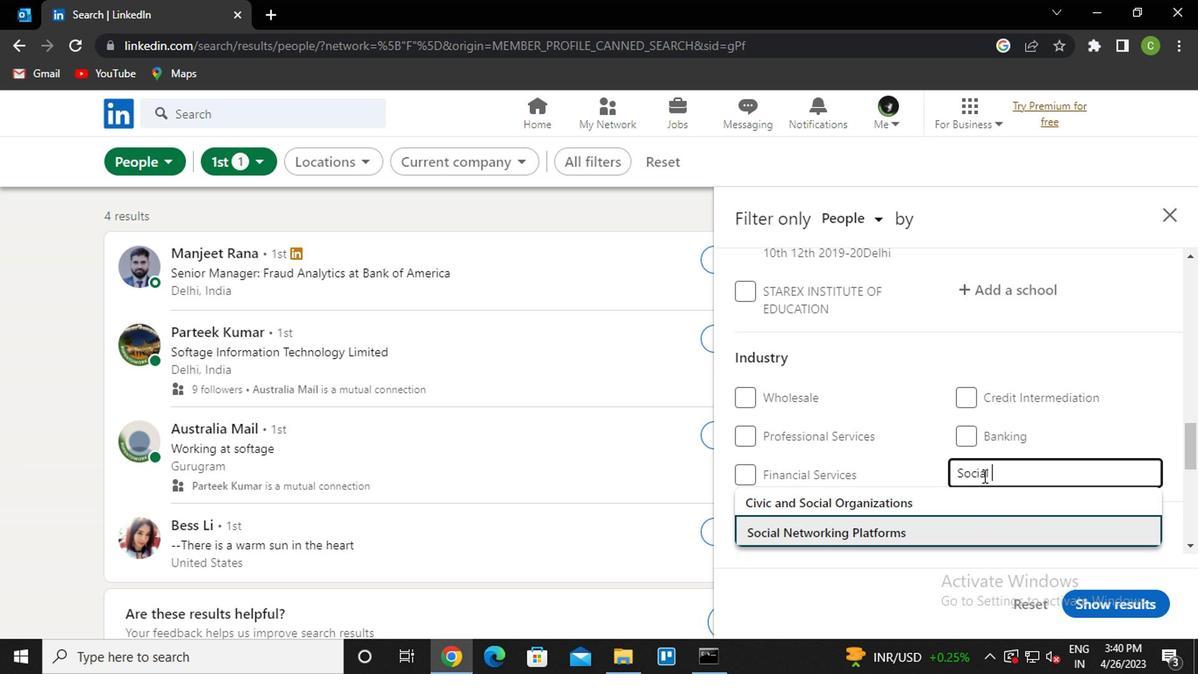 
Action: Mouse moved to (990, 463)
Screenshot: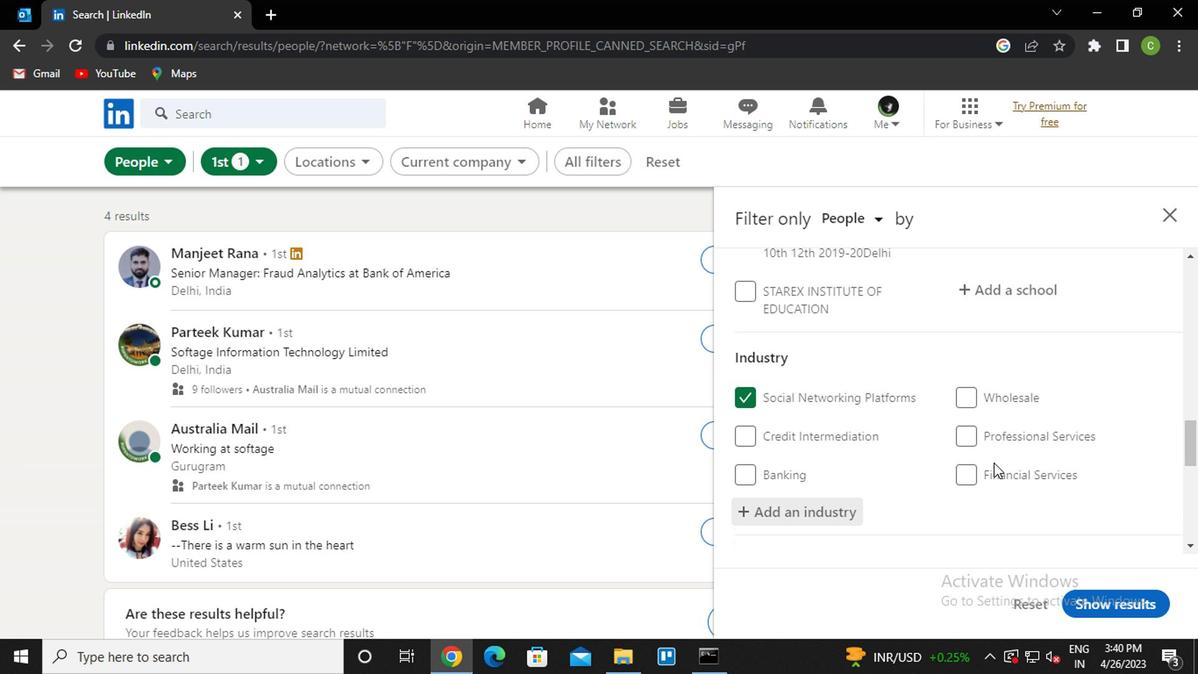 
Action: Mouse scrolled (990, 462) with delta (0, -1)
Screenshot: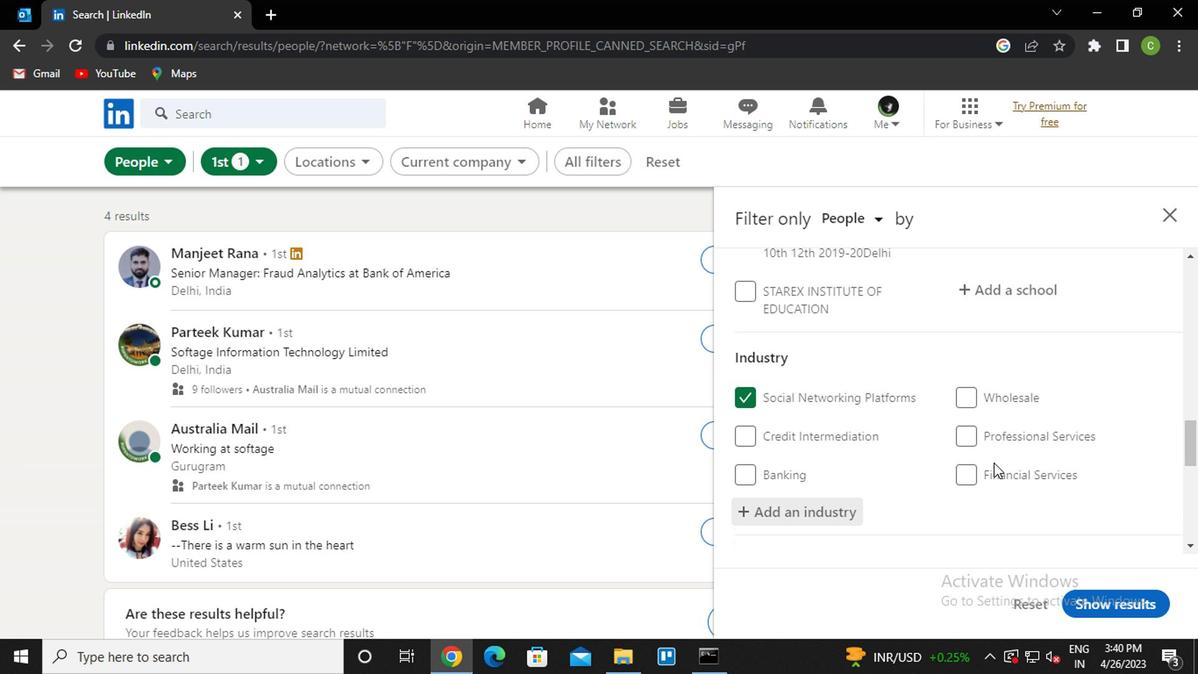 
Action: Mouse moved to (982, 464)
Screenshot: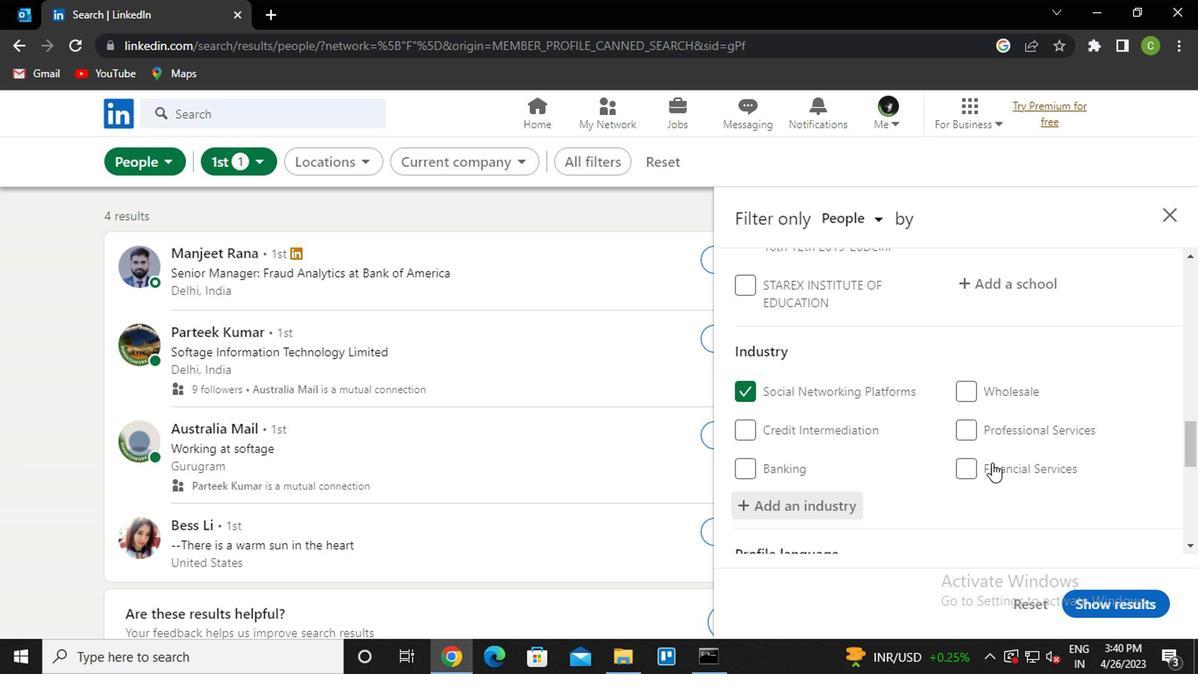 
Action: Mouse scrolled (982, 463) with delta (0, 0)
Screenshot: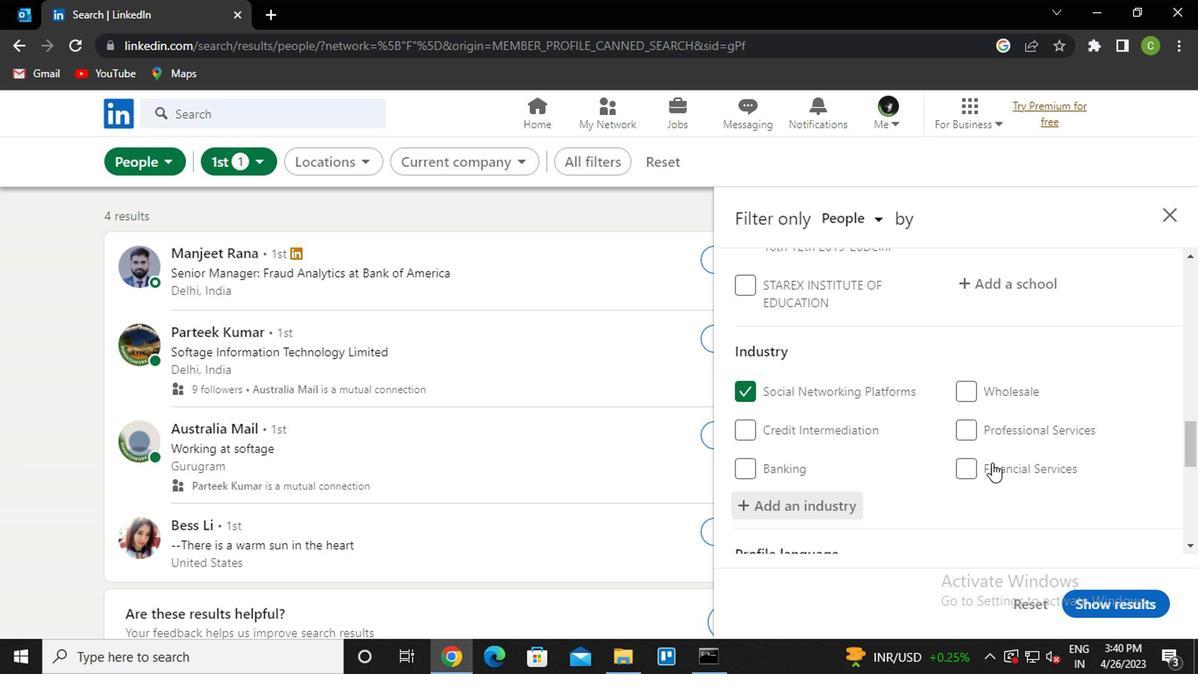 
Action: Mouse moved to (868, 455)
Screenshot: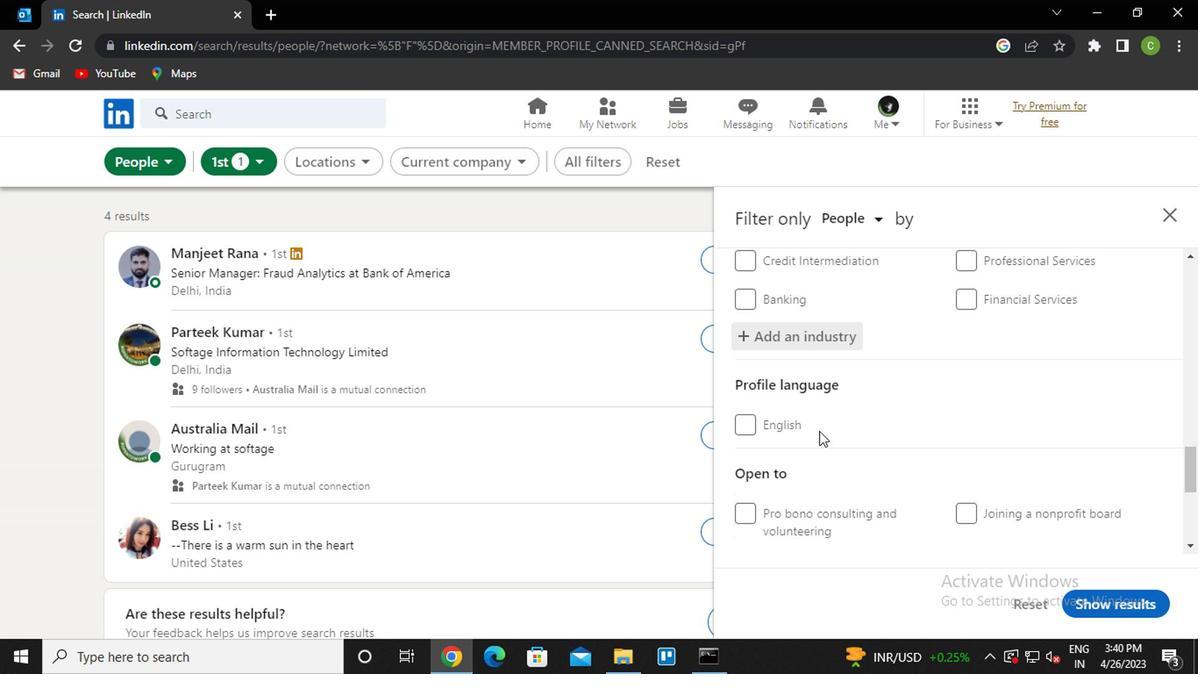 
Action: Mouse scrolled (868, 454) with delta (0, 0)
Screenshot: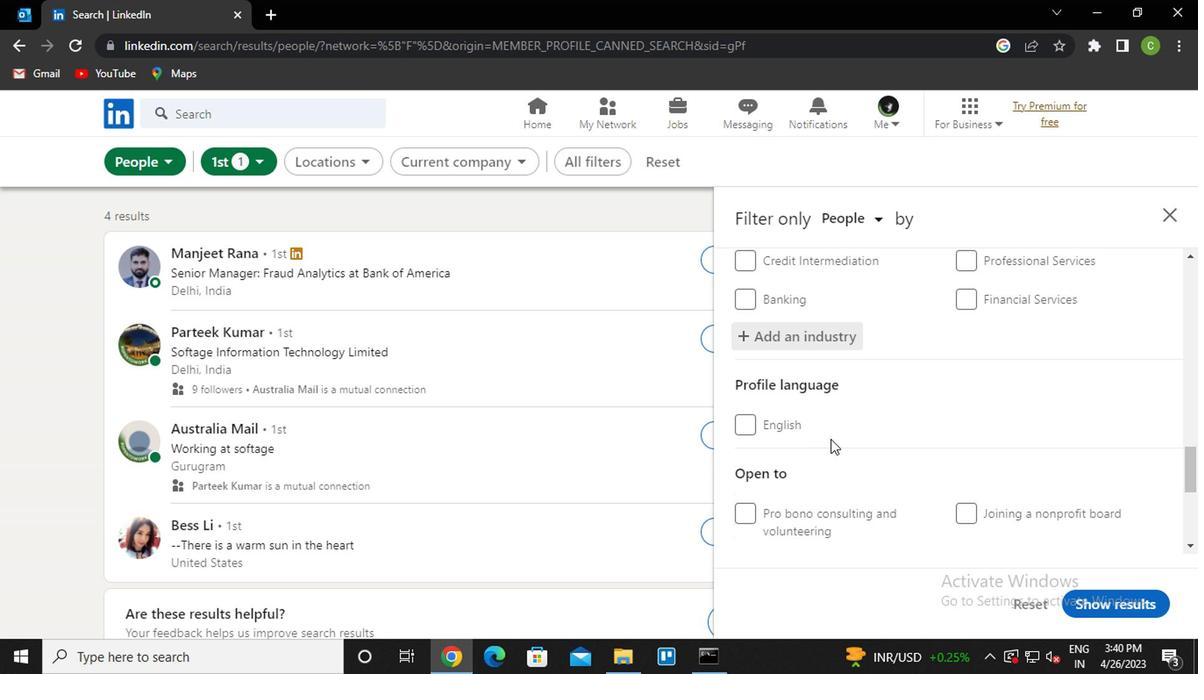 
Action: Mouse moved to (869, 455)
Screenshot: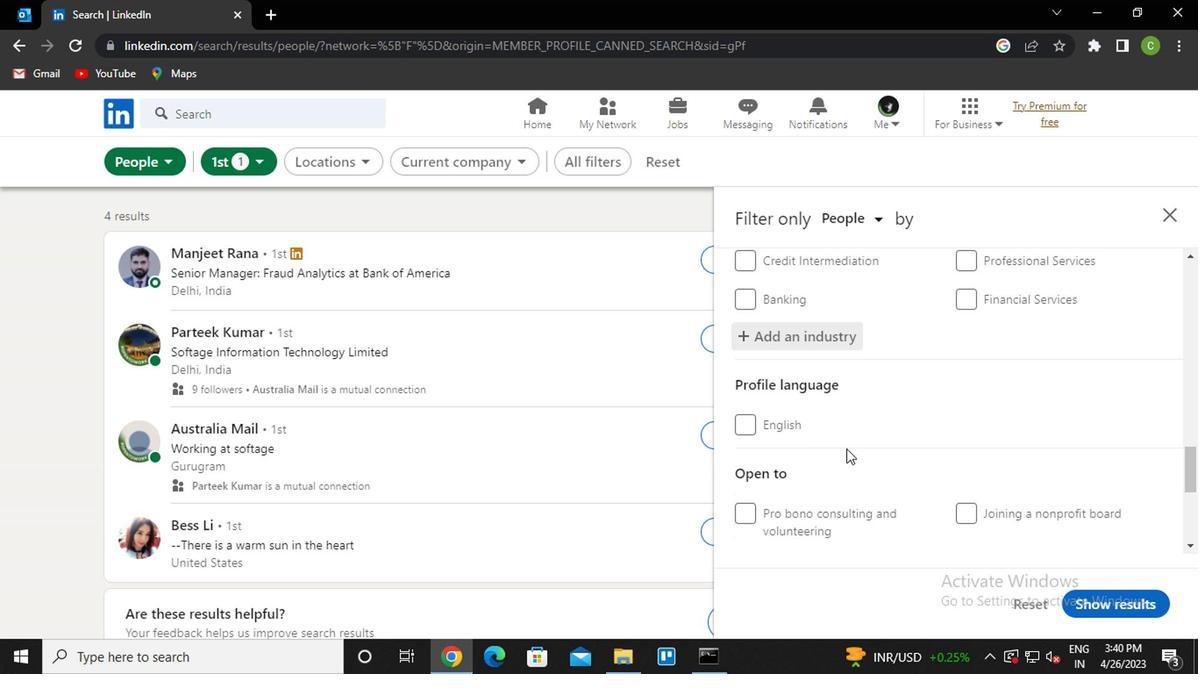 
Action: Mouse scrolled (869, 454) with delta (0, 0)
Screenshot: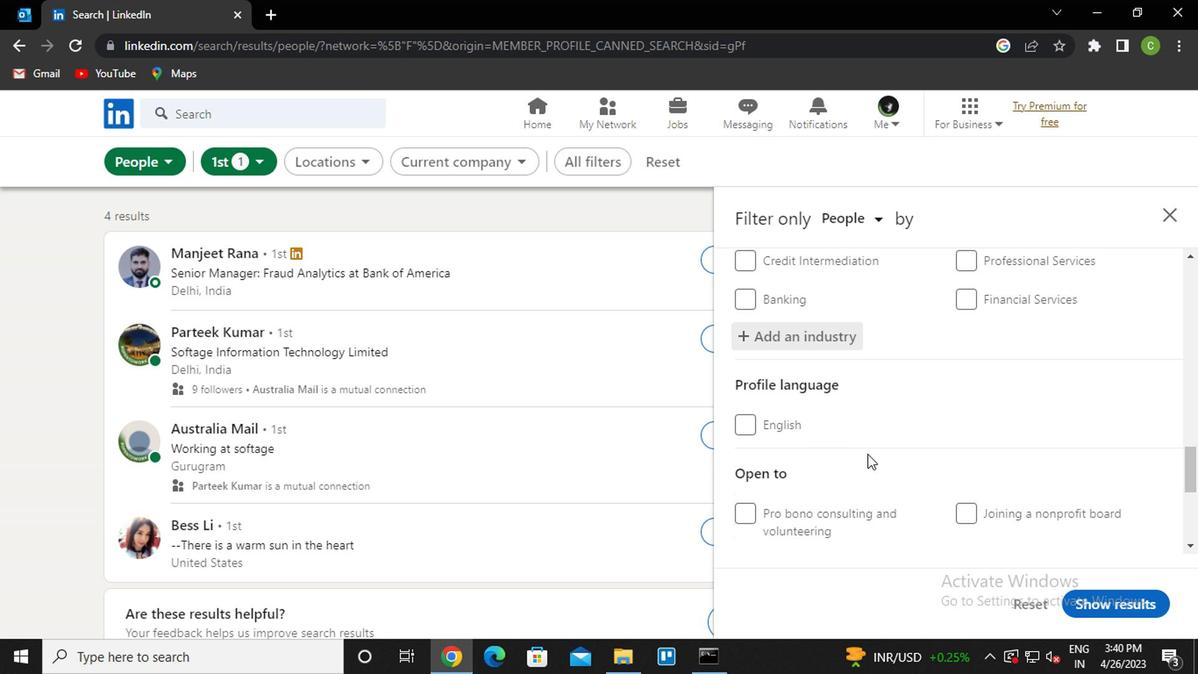 
Action: Mouse moved to (814, 444)
Screenshot: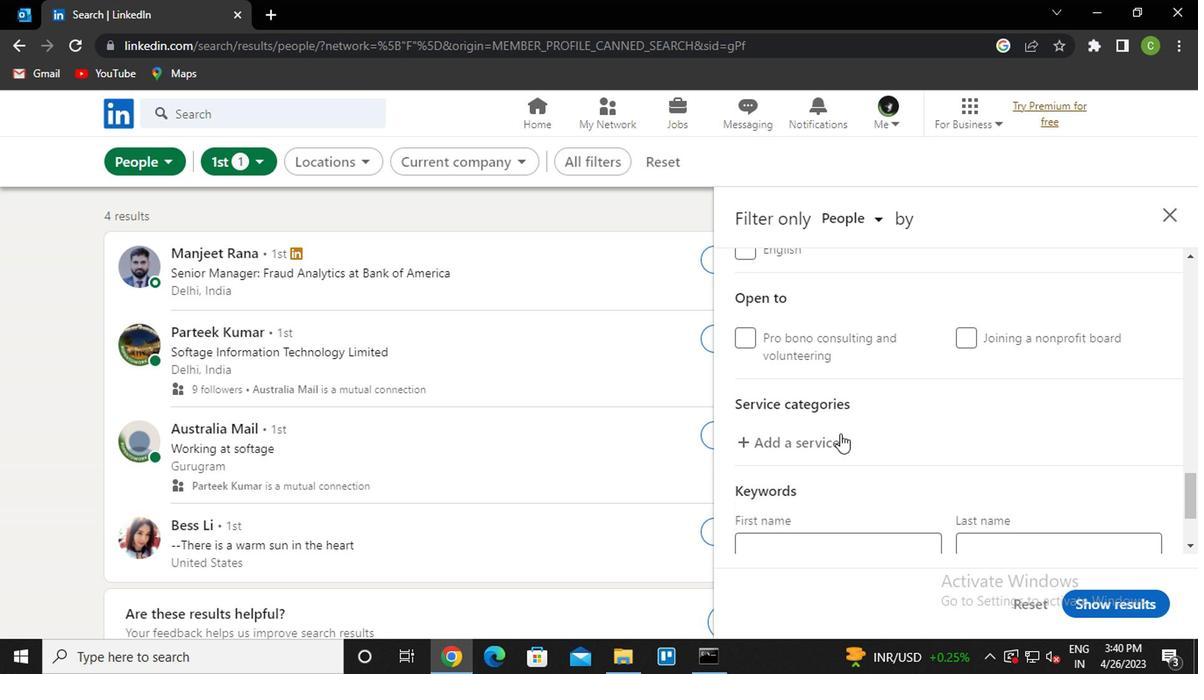 
Action: Mouse pressed left at (814, 444)
Screenshot: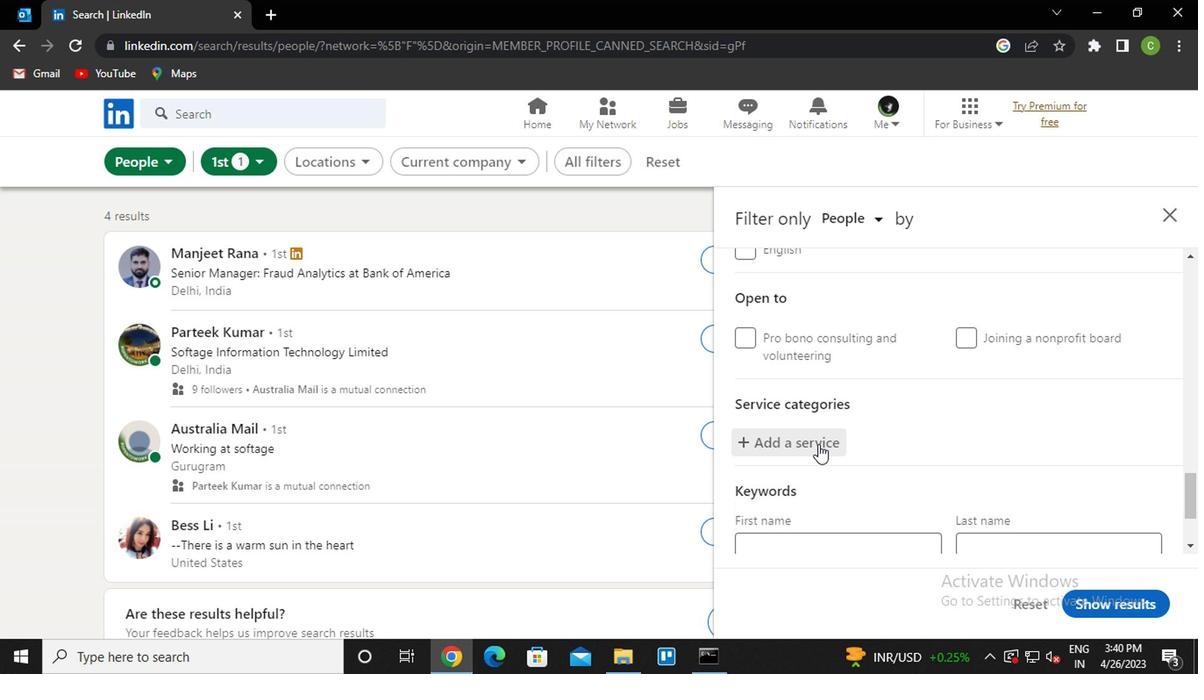 
Action: Key pressed <Key.caps_lock>w<Key.caps_lock>ordpress<Key.down><Key.enter>
Screenshot: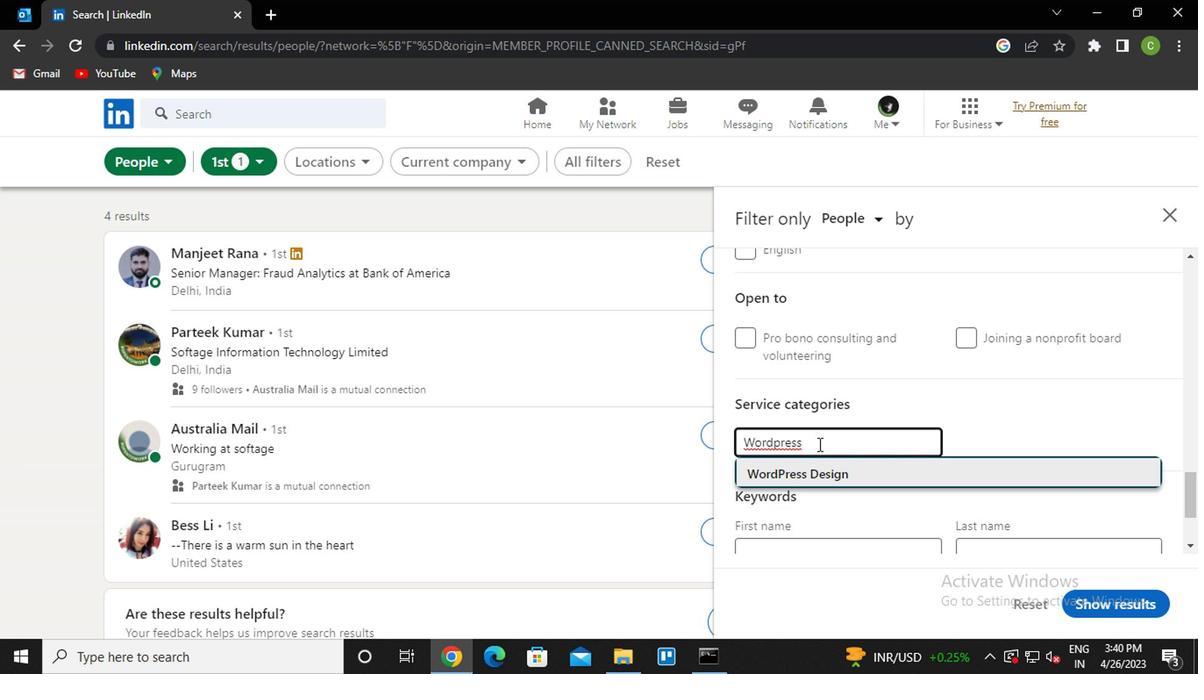 
Action: Mouse moved to (794, 459)
Screenshot: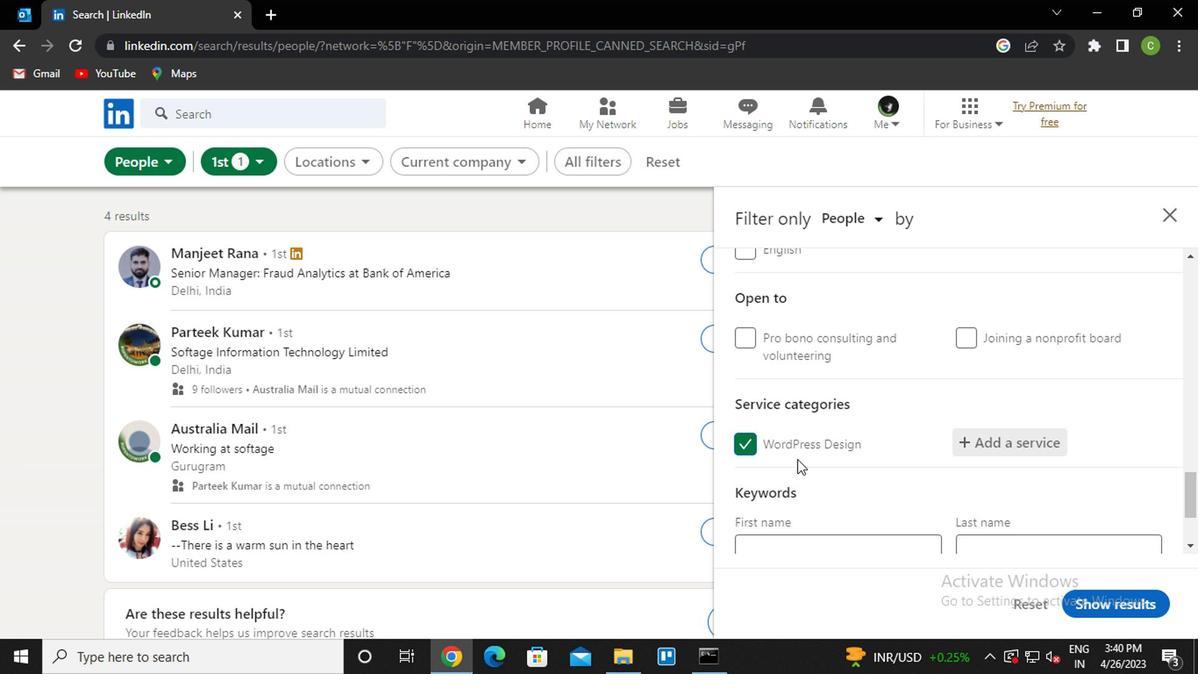 
Action: Mouse scrolled (794, 458) with delta (0, 0)
Screenshot: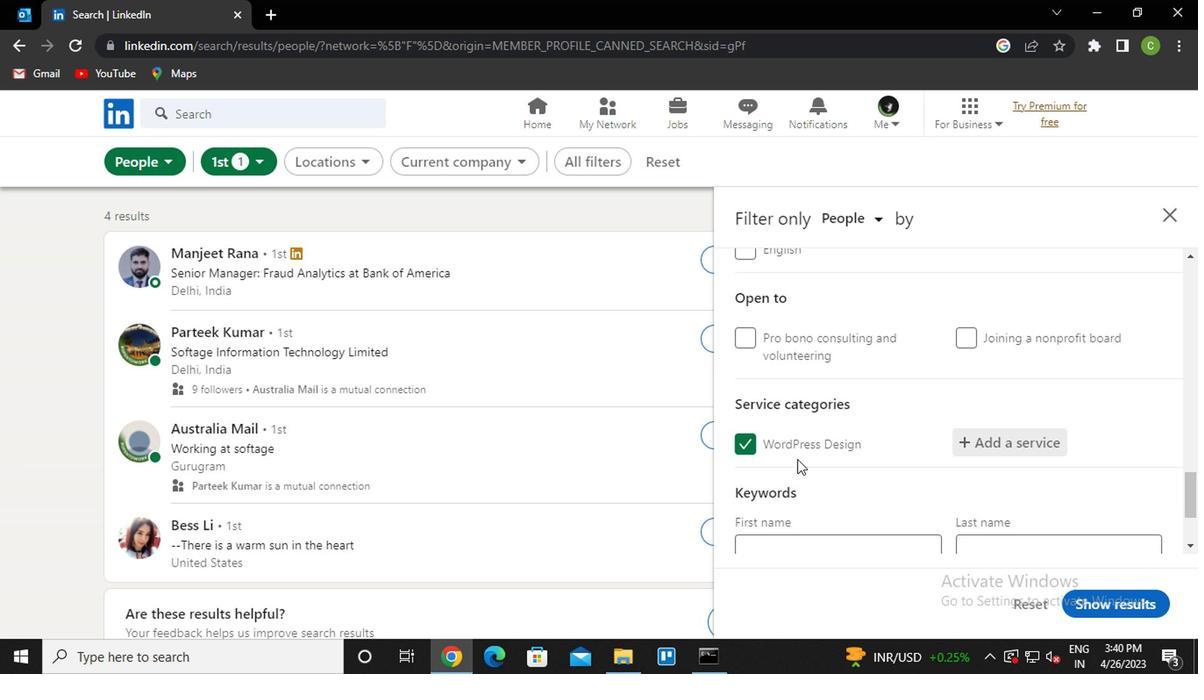 
Action: Mouse moved to (797, 459)
Screenshot: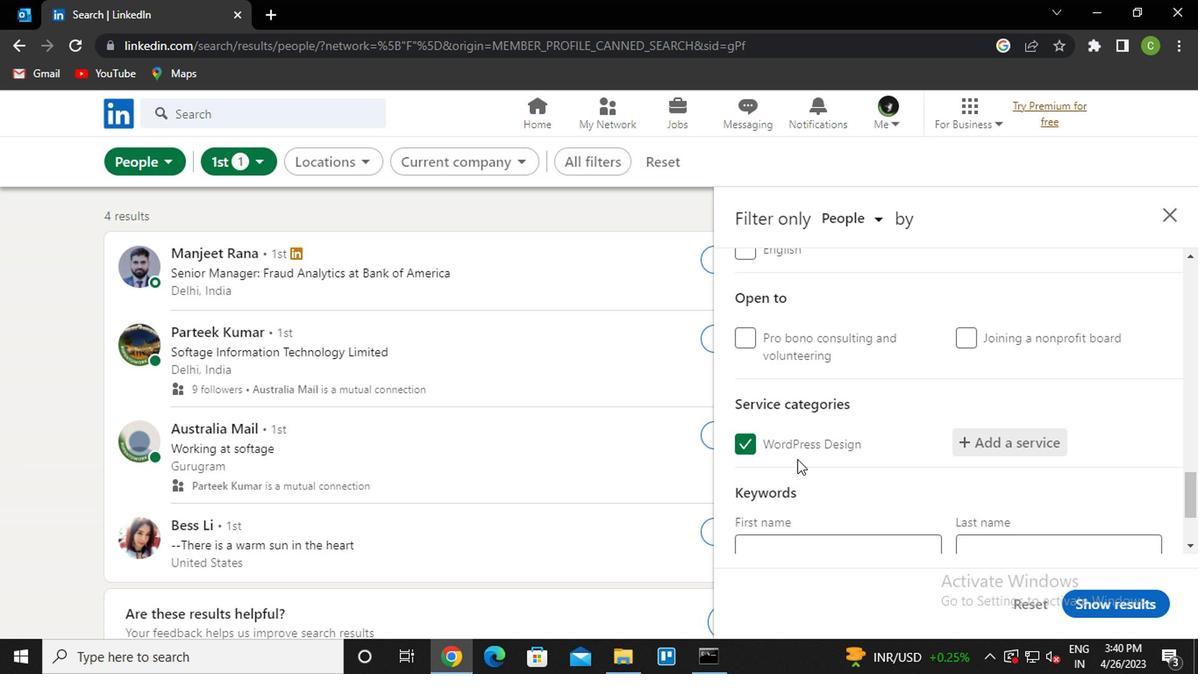
Action: Mouse scrolled (797, 458) with delta (0, 0)
Screenshot: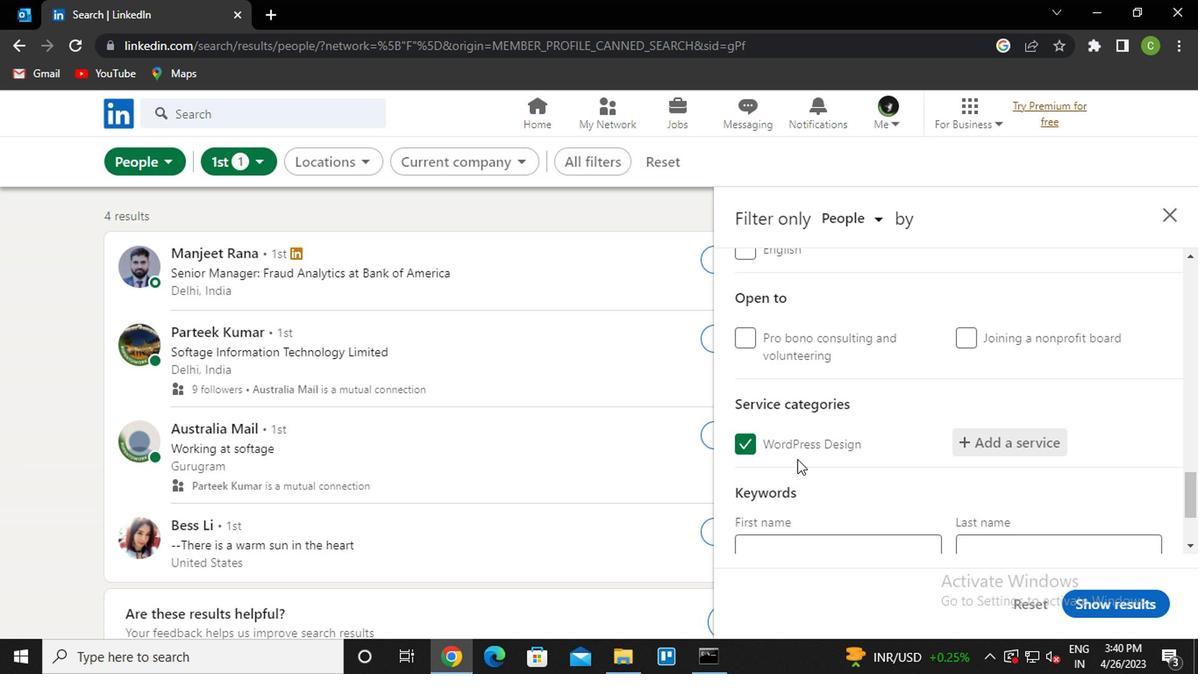 
Action: Mouse moved to (799, 458)
Screenshot: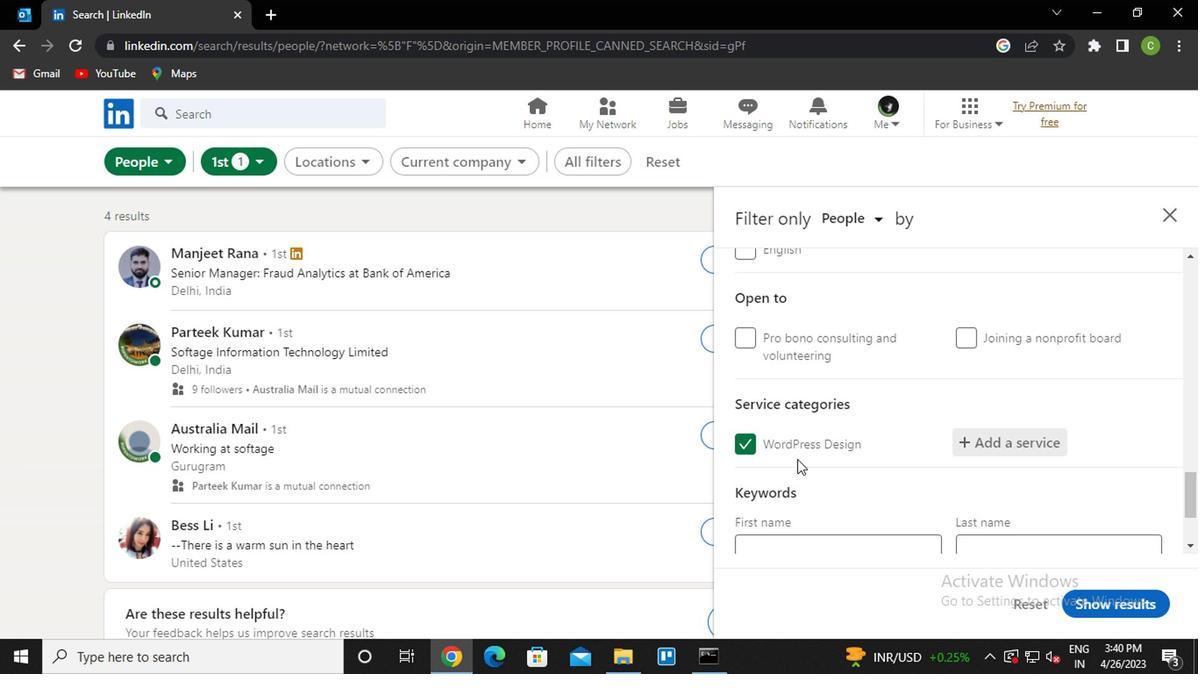 
Action: Mouse scrolled (799, 457) with delta (0, -1)
Screenshot: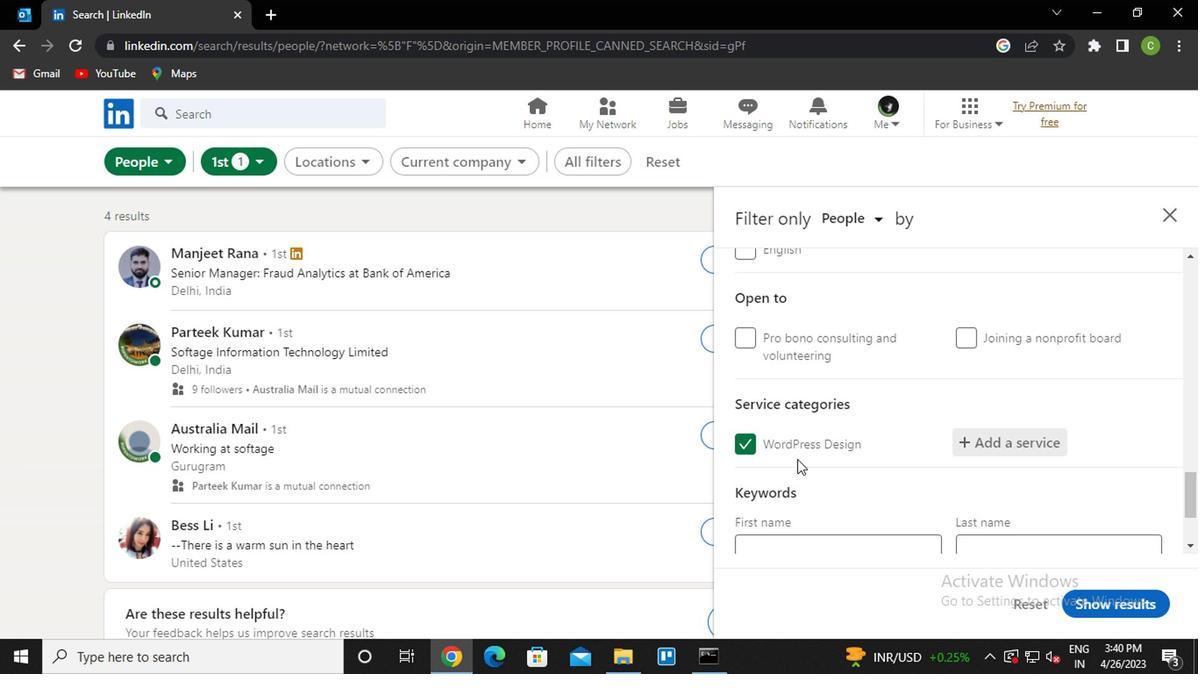 
Action: Mouse moved to (802, 457)
Screenshot: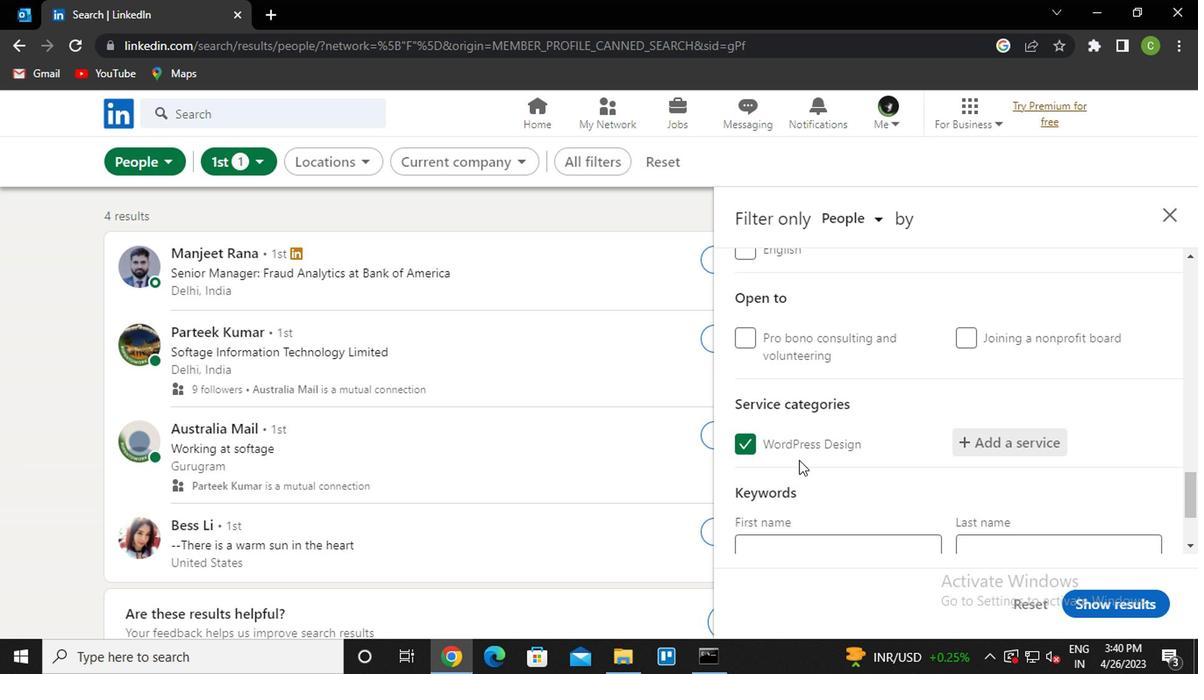 
Action: Mouse scrolled (802, 455) with delta (0, -1)
Screenshot: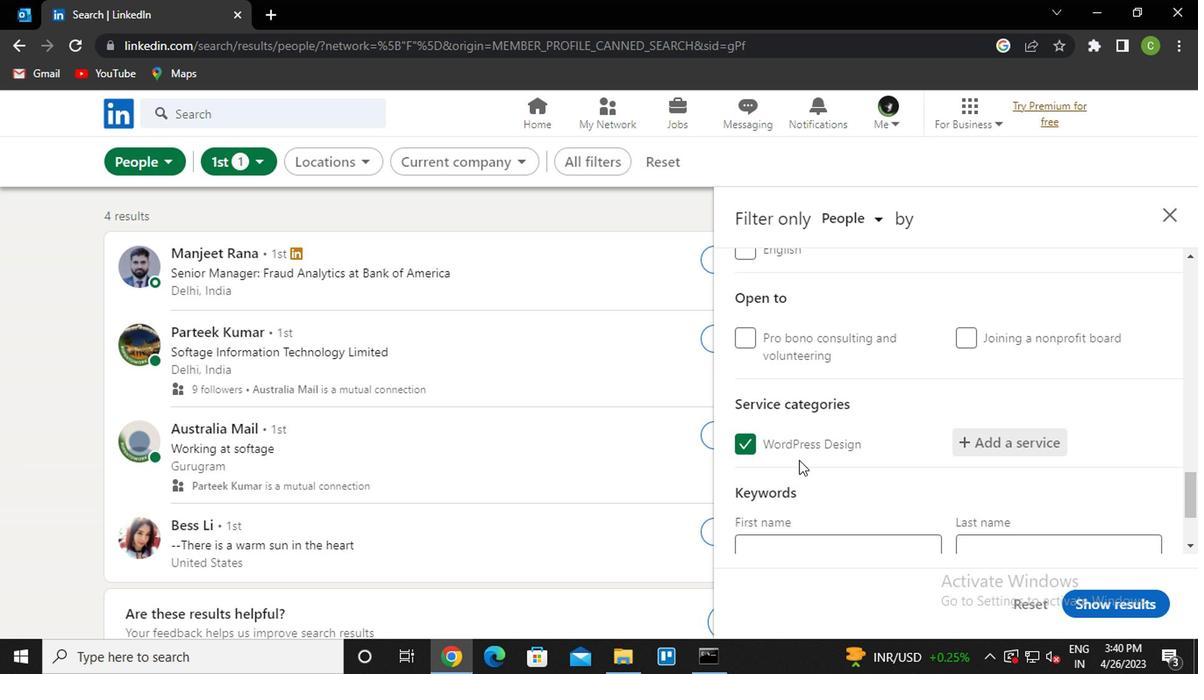
Action: Mouse moved to (824, 464)
Screenshot: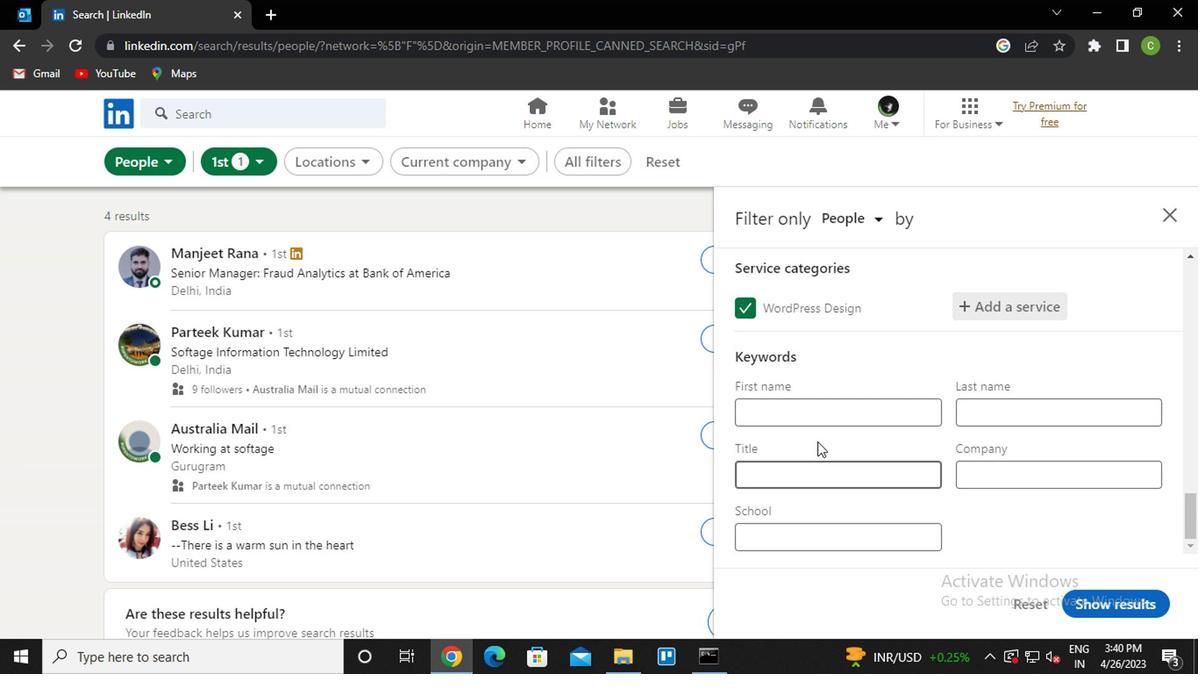 
Action: Mouse pressed left at (824, 464)
Screenshot: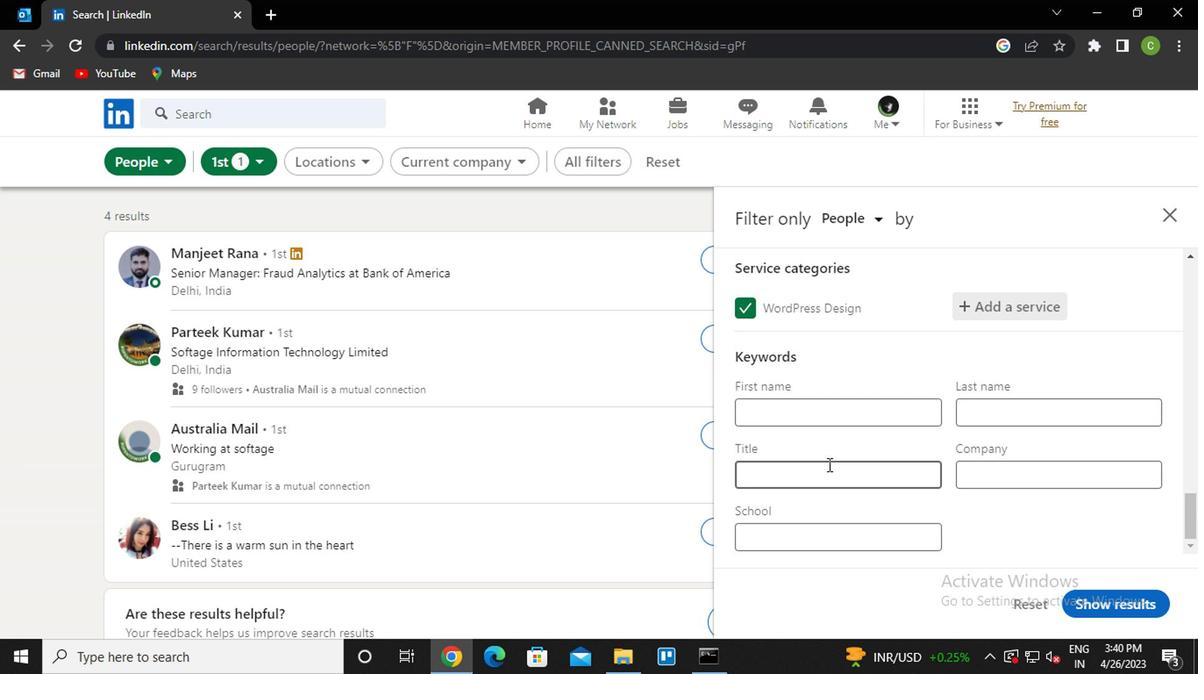 
Action: Key pressed <Key.caps_lock>b<Key.caps_lock>eau
Screenshot: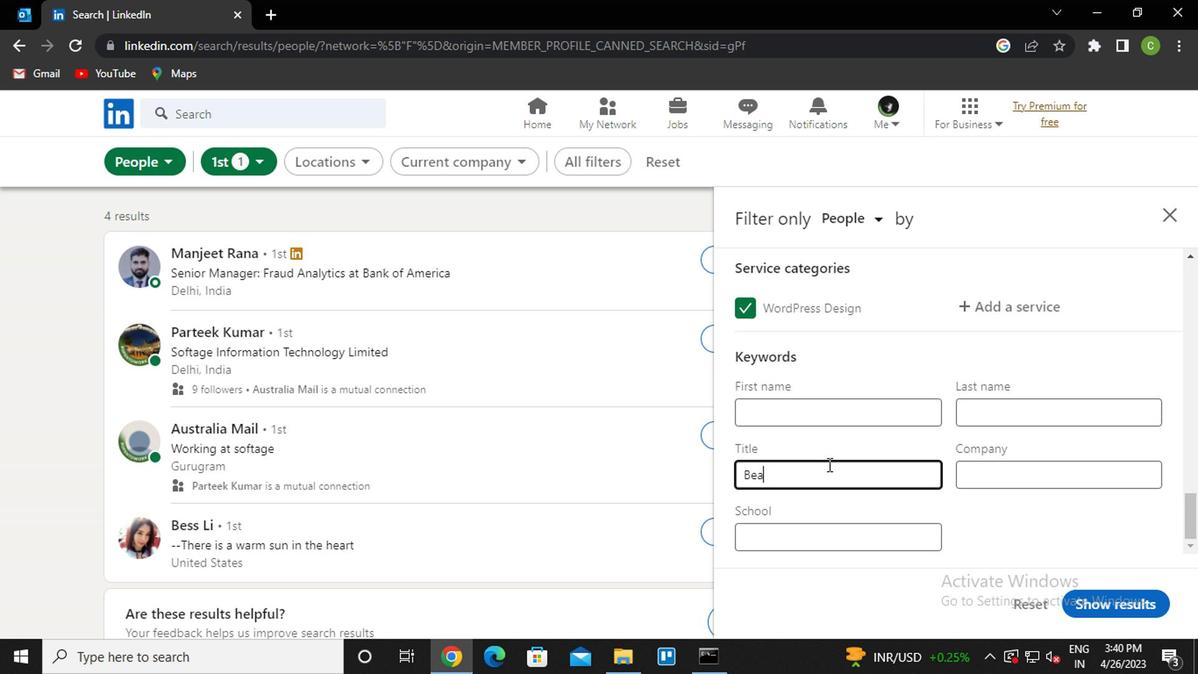 
Action: Mouse moved to (824, 464)
Screenshot: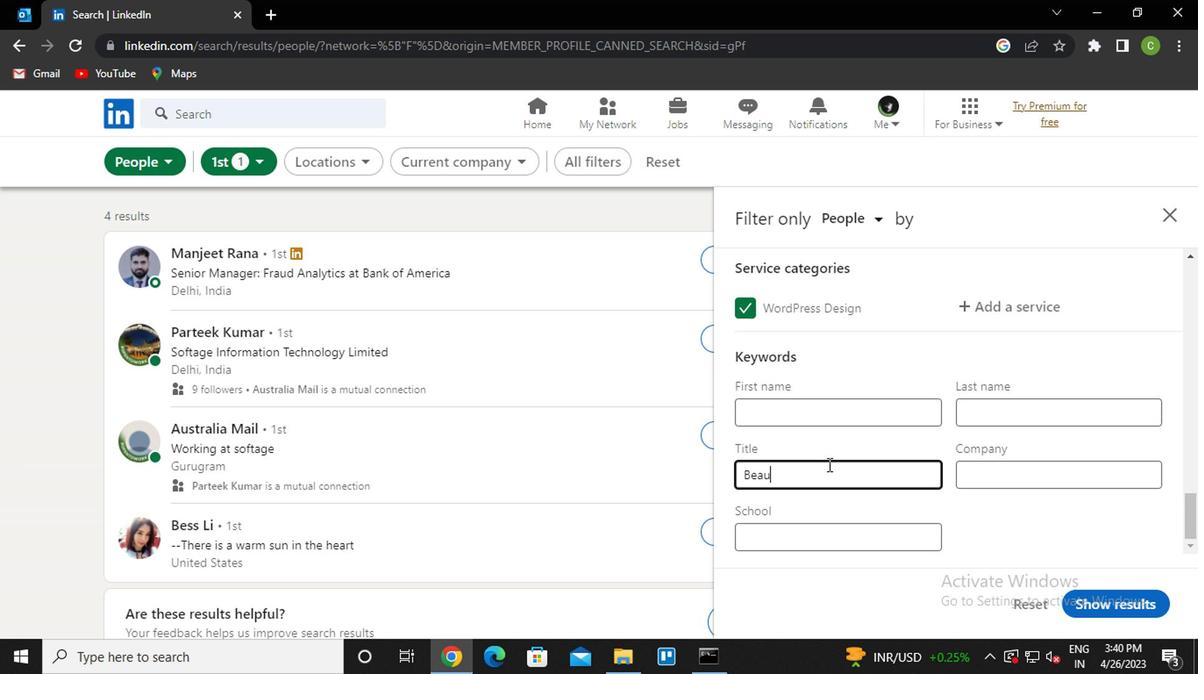 
Action: Key pressed tician
Screenshot: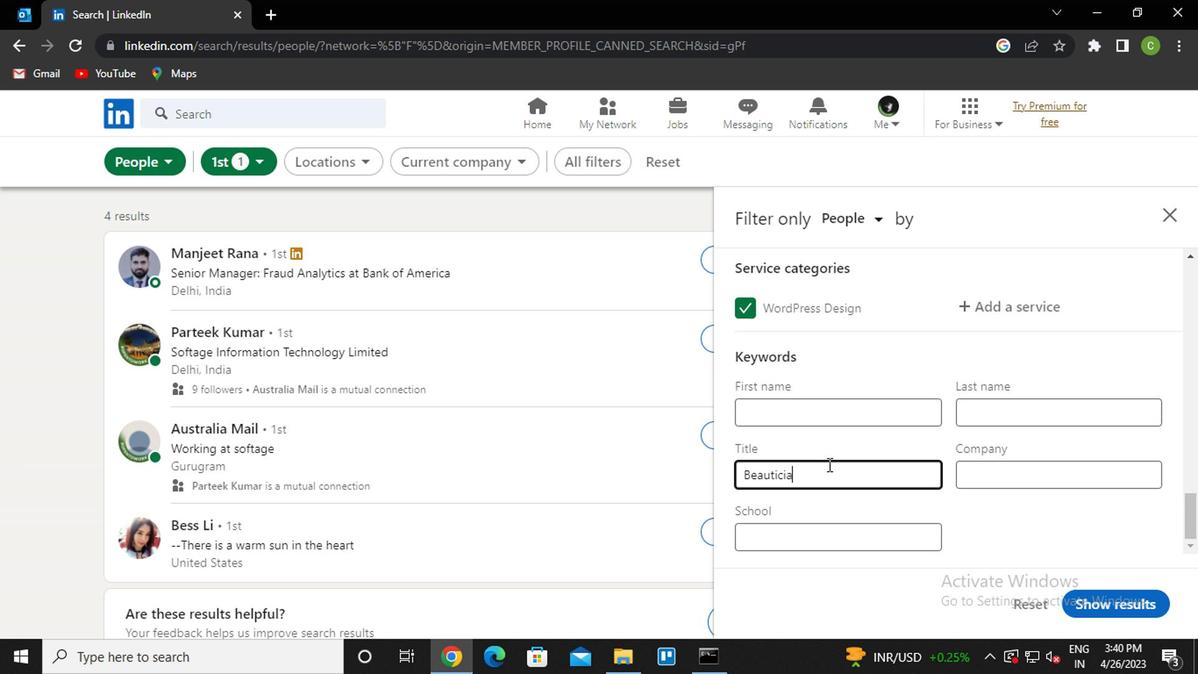 
Action: Mouse moved to (1163, 605)
Screenshot: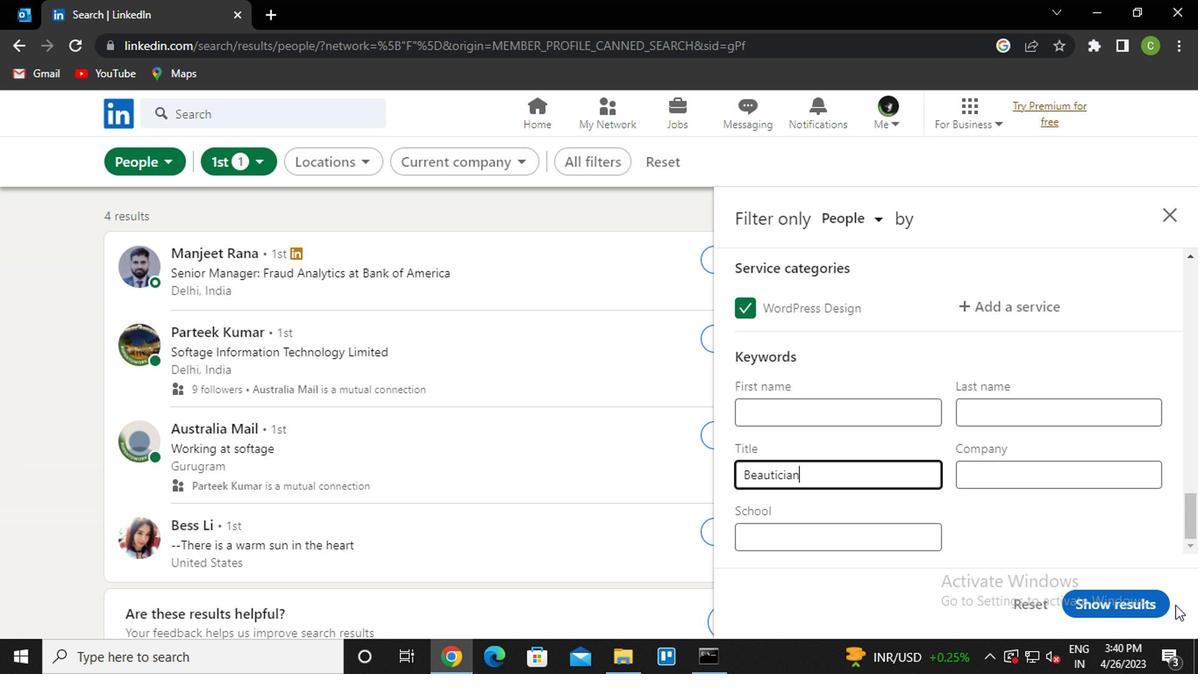 
Action: Mouse pressed left at (1163, 605)
Screenshot: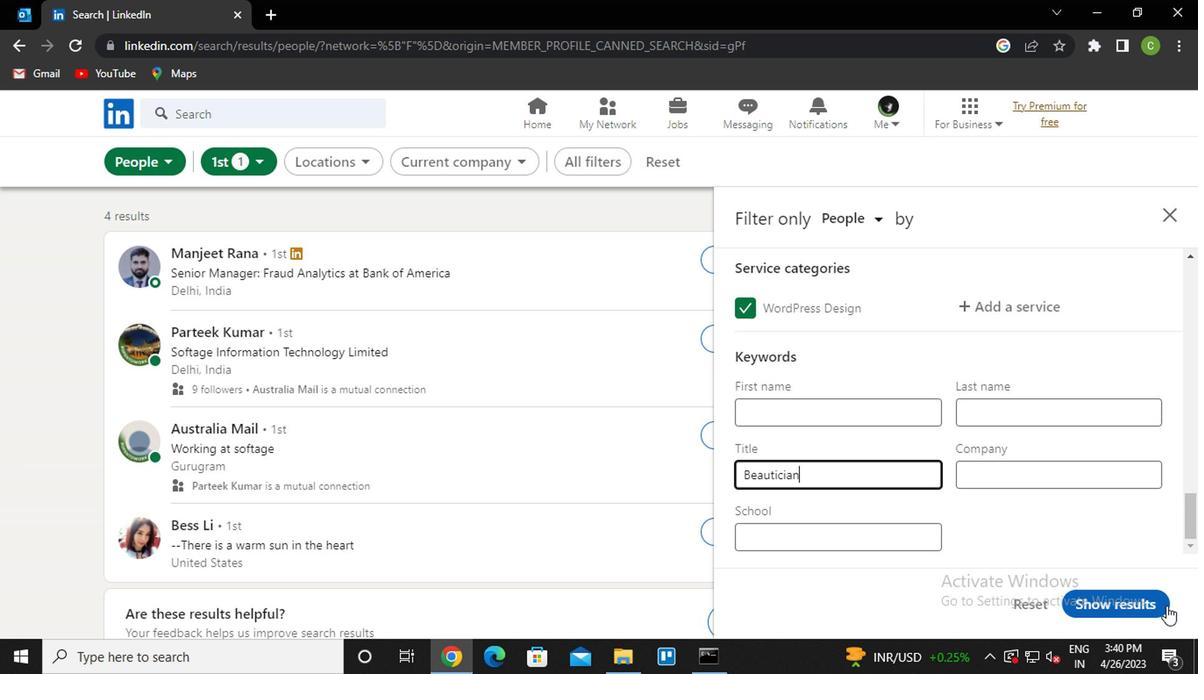 
Action: Mouse moved to (573, 481)
Screenshot: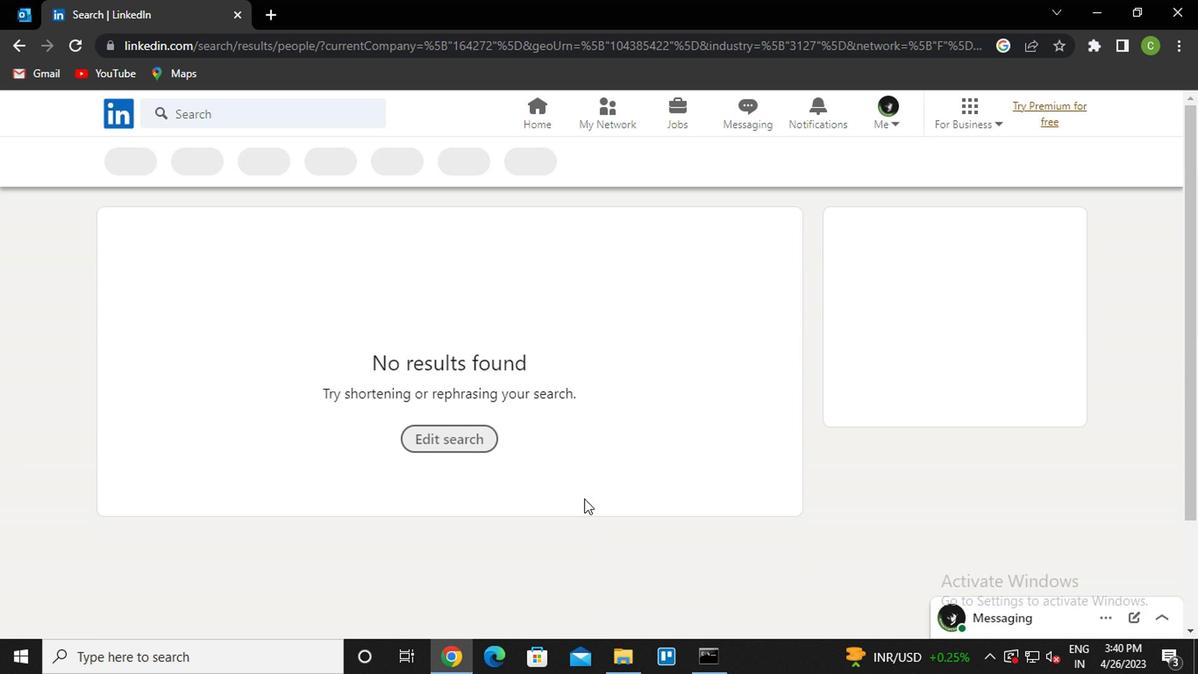 
